 Task: Look for space in Moriki, Nigeria from 2nd June, 2023 to 15th June, 2023 for 2 adults and 1 pet in price range Rs.10000 to Rs.15000. Place can be entire place with 1  bedroom having 1 bed and 1 bathroom. Property type can be house, flat, guest house, hotel. Booking option can be shelf check-in. Required host language is English.
Action: Mouse moved to (469, 98)
Screenshot: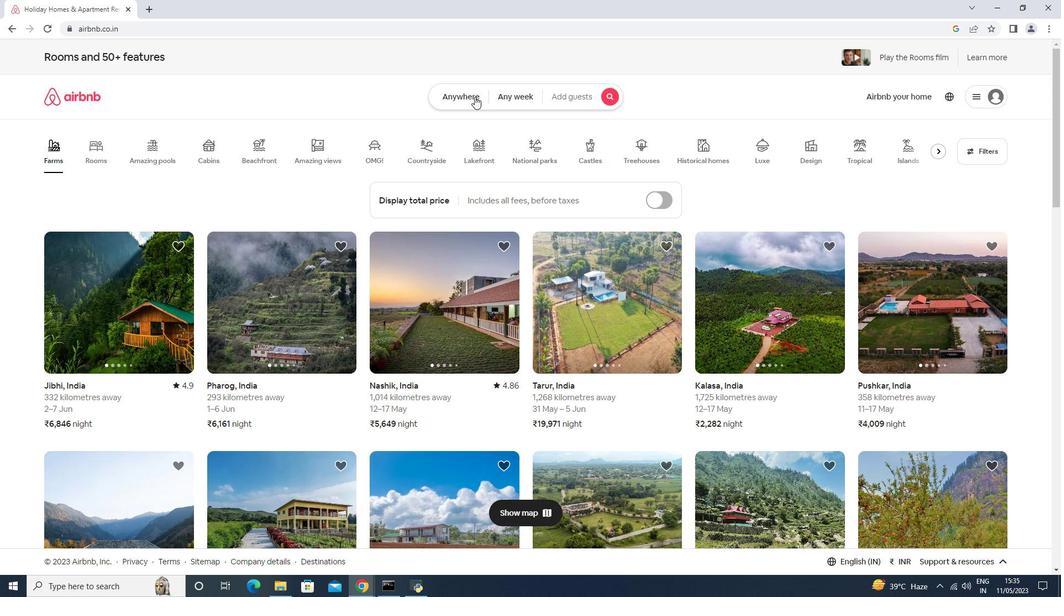 
Action: Mouse pressed left at (469, 98)
Screenshot: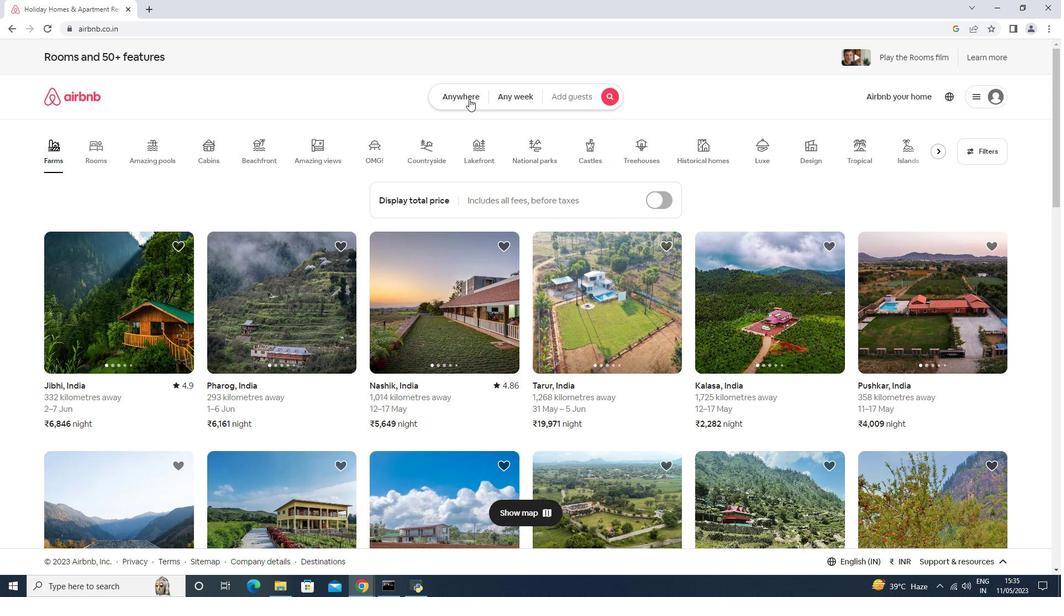 
Action: Mouse moved to (393, 139)
Screenshot: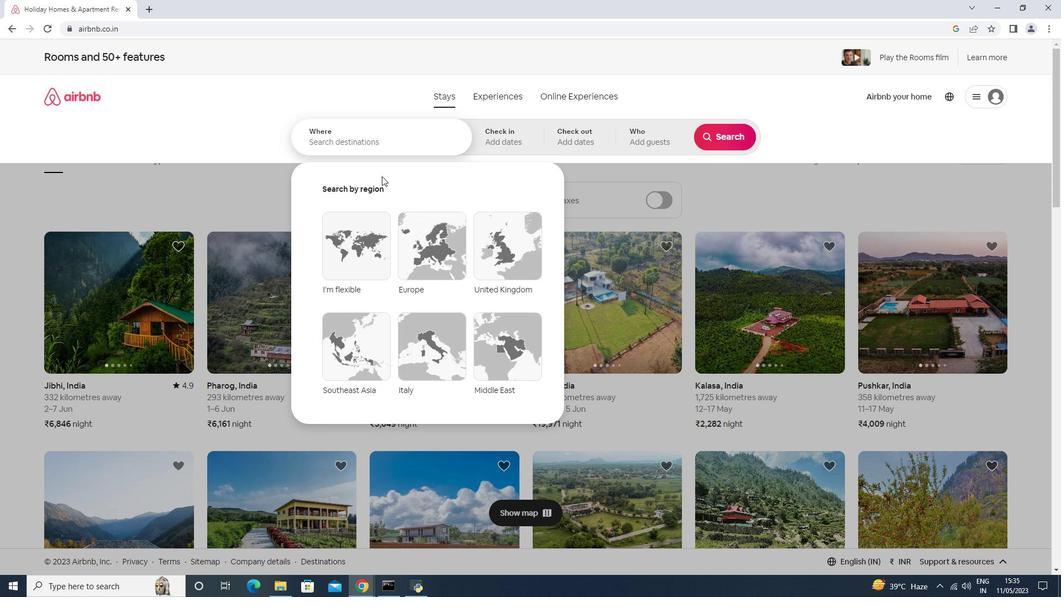 
Action: Mouse pressed left at (393, 139)
Screenshot: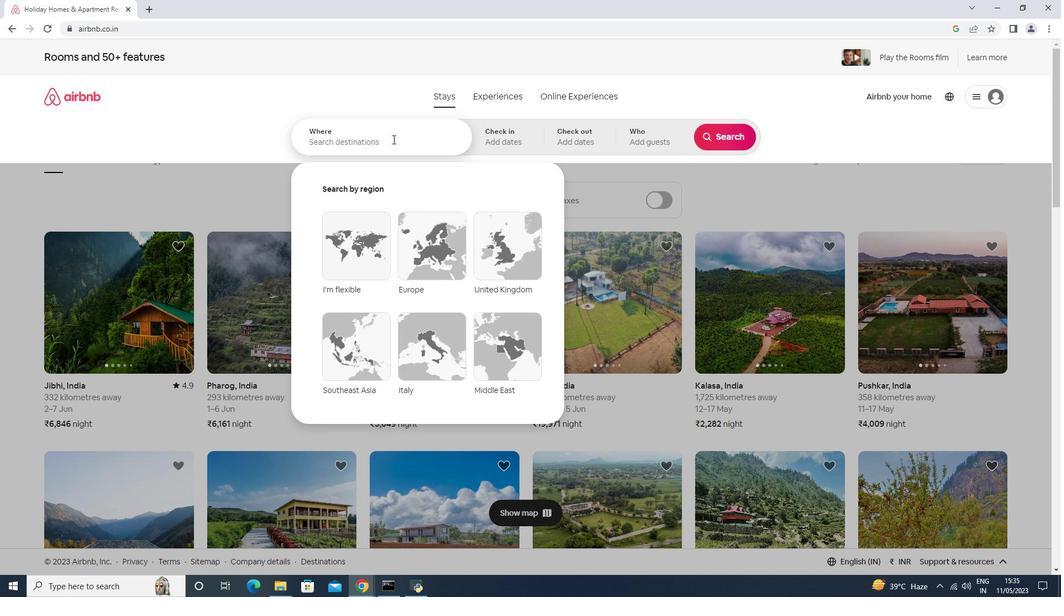 
Action: Mouse moved to (393, 138)
Screenshot: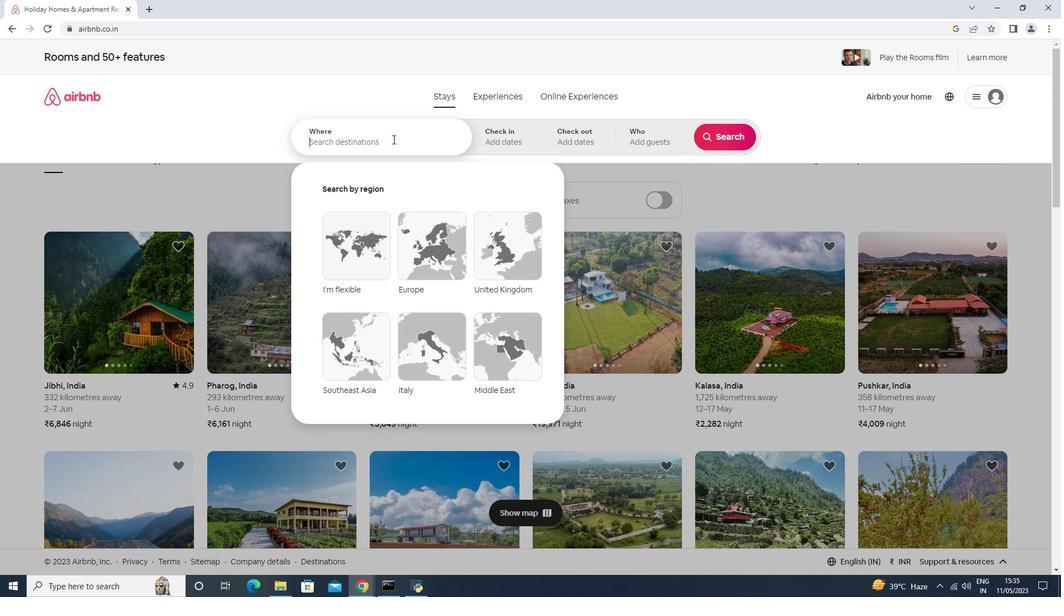 
Action: Key pressed <Key.shift><Key.shift>Moriki,<Key.shift>Nigeria
Screenshot: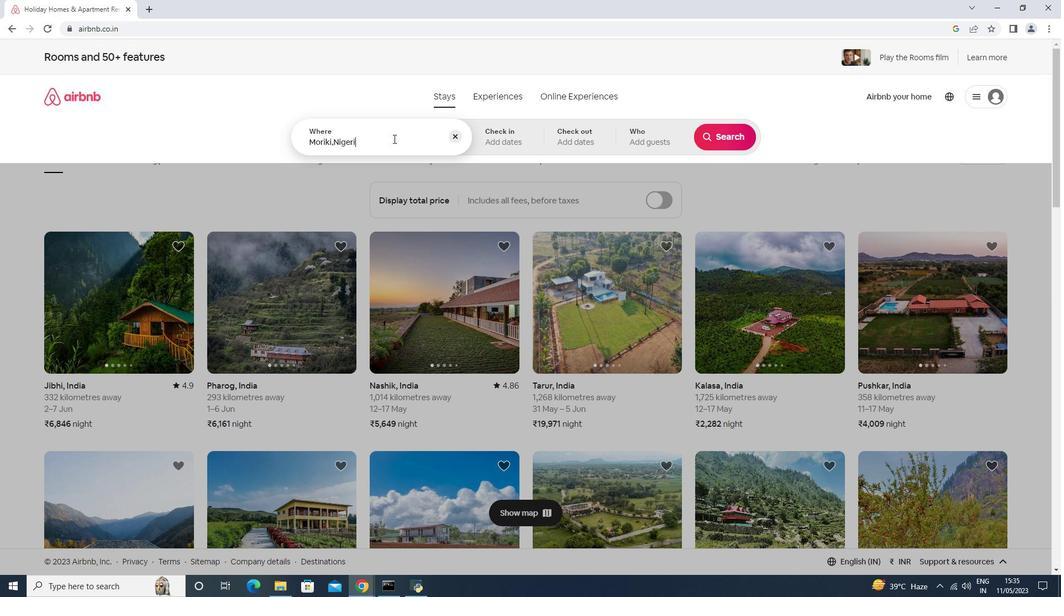 
Action: Mouse moved to (518, 149)
Screenshot: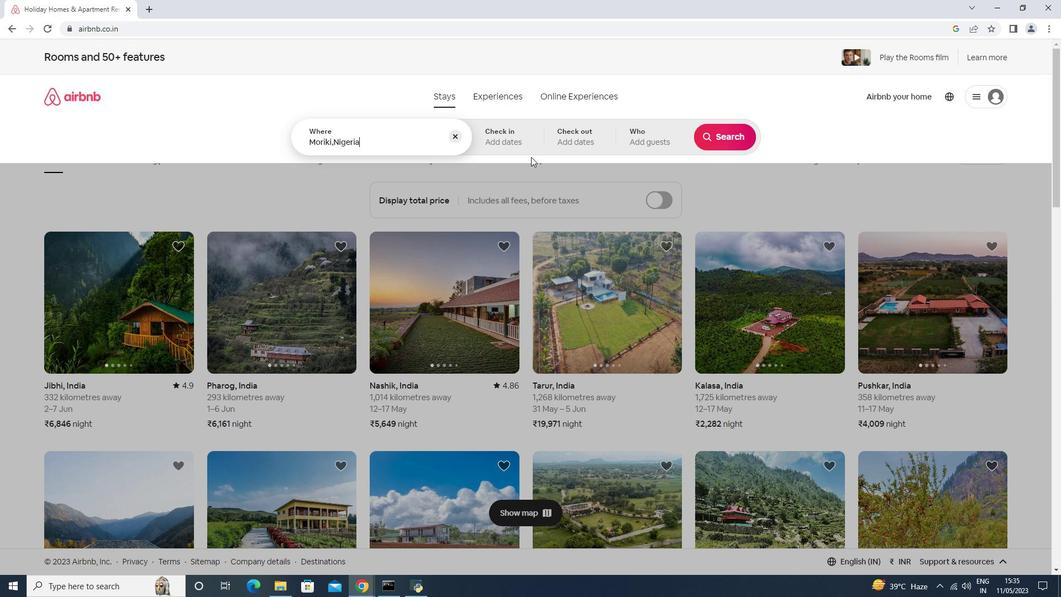 
Action: Mouse pressed left at (518, 149)
Screenshot: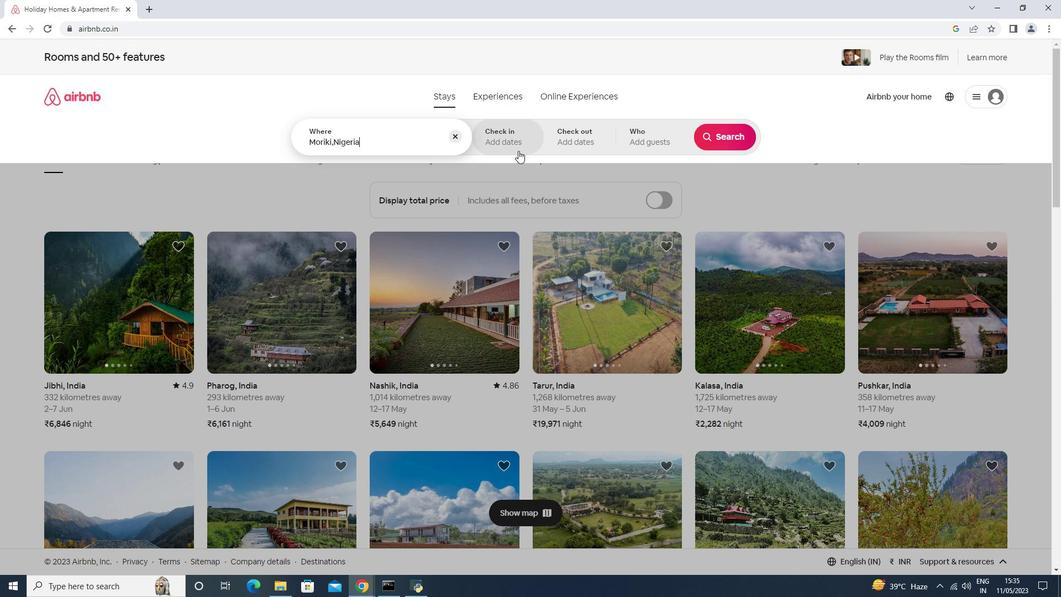 
Action: Mouse moved to (686, 280)
Screenshot: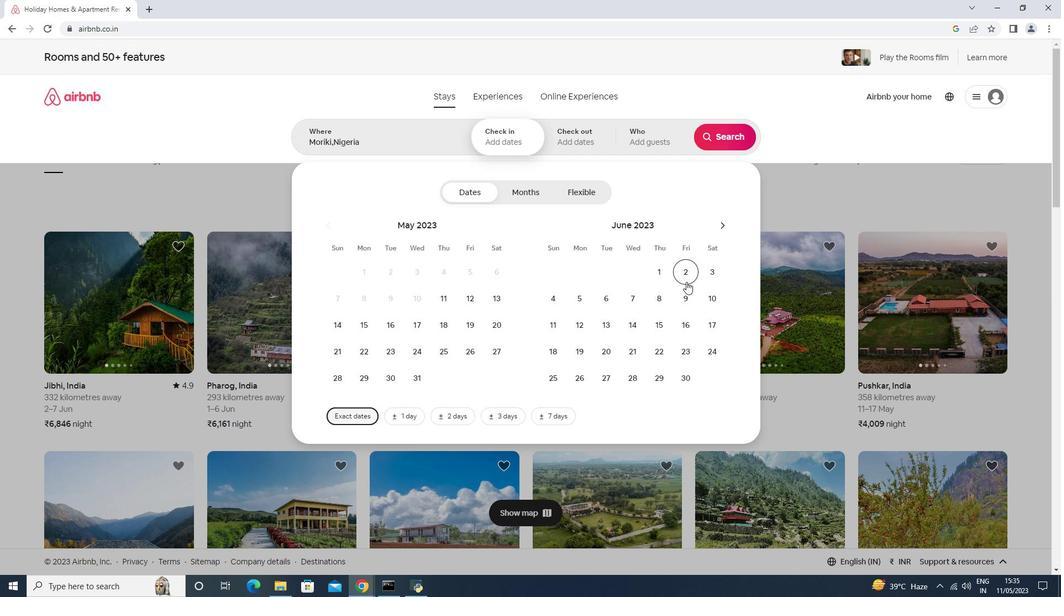 
Action: Mouse pressed left at (686, 280)
Screenshot: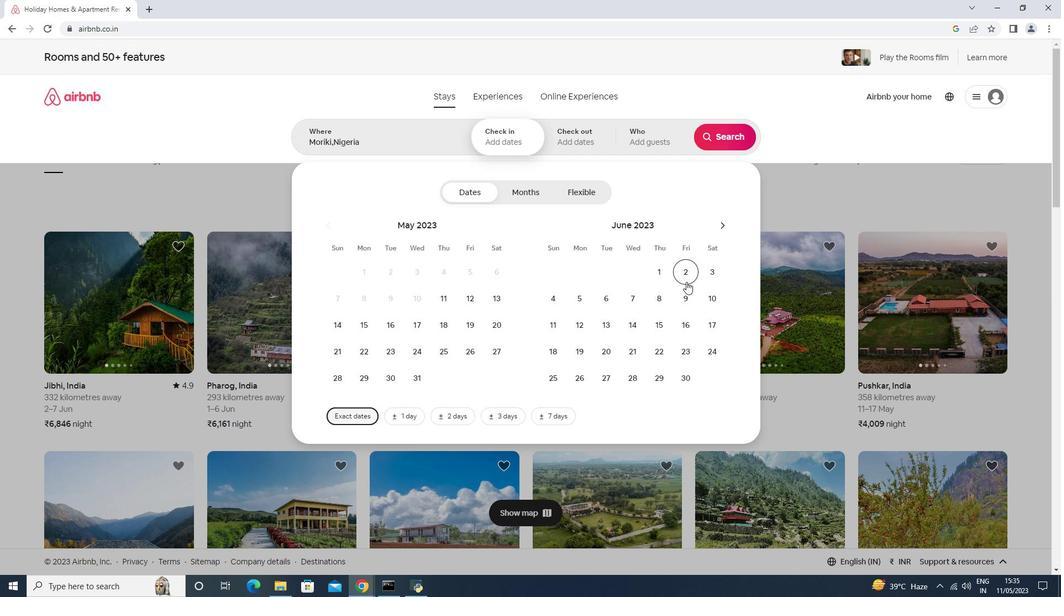
Action: Mouse moved to (657, 324)
Screenshot: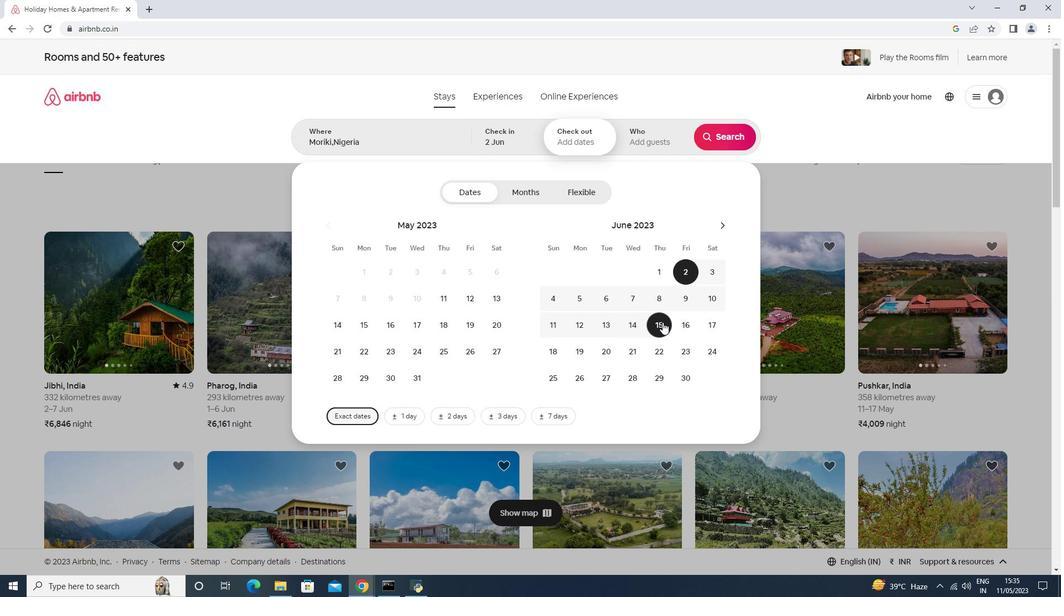 
Action: Mouse pressed left at (657, 324)
Screenshot: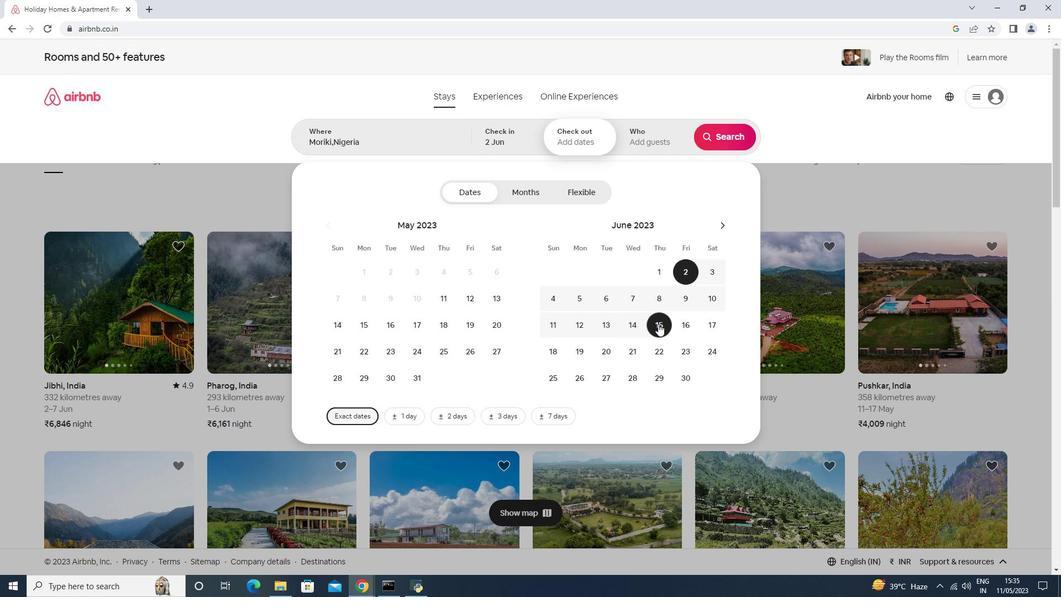 
Action: Mouse moved to (639, 127)
Screenshot: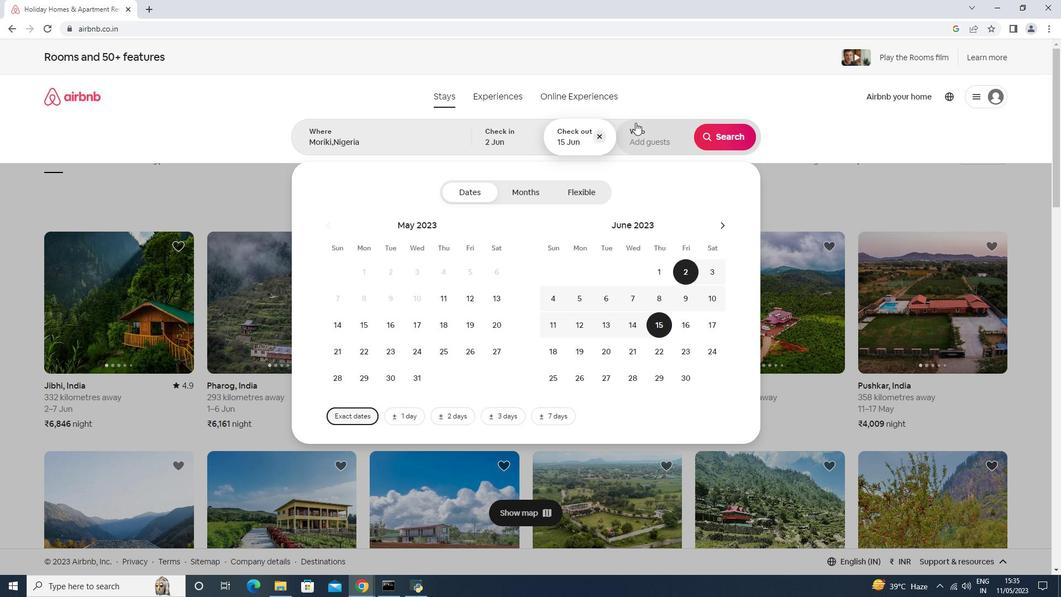 
Action: Mouse pressed left at (639, 127)
Screenshot: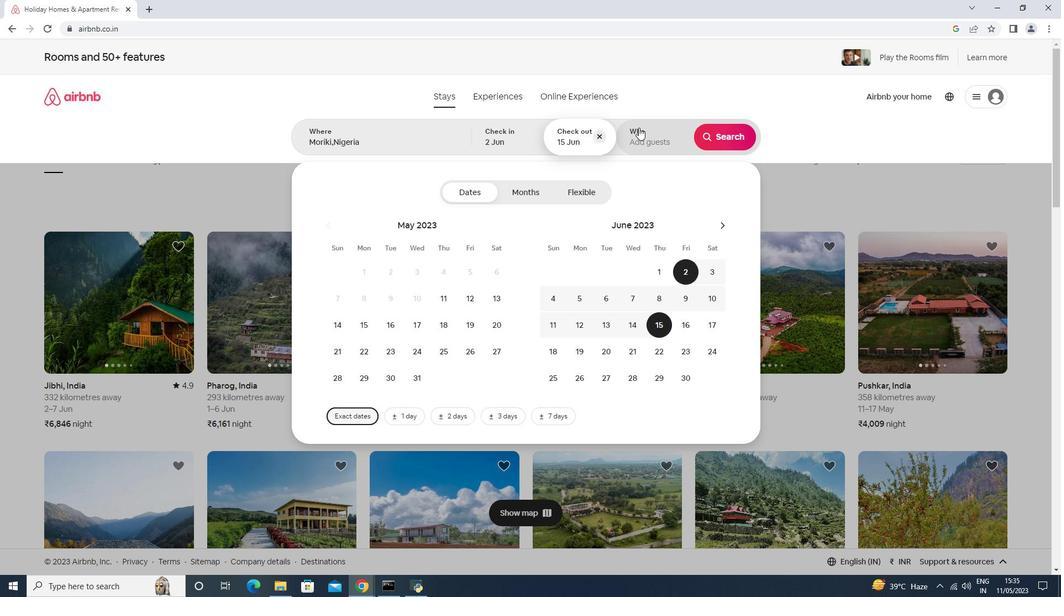 
Action: Mouse moved to (729, 192)
Screenshot: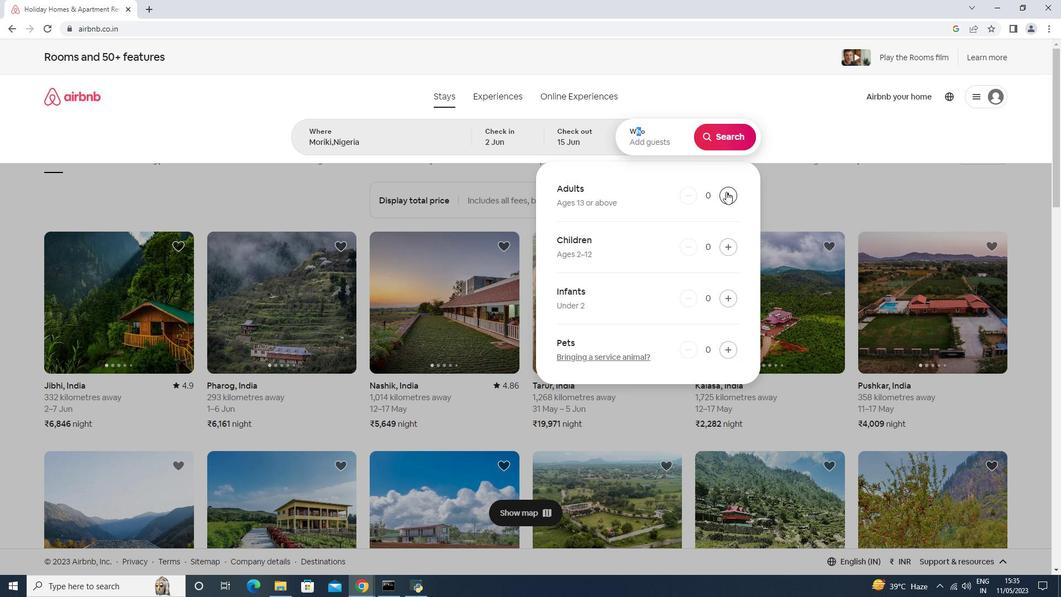 
Action: Mouse pressed left at (729, 192)
Screenshot: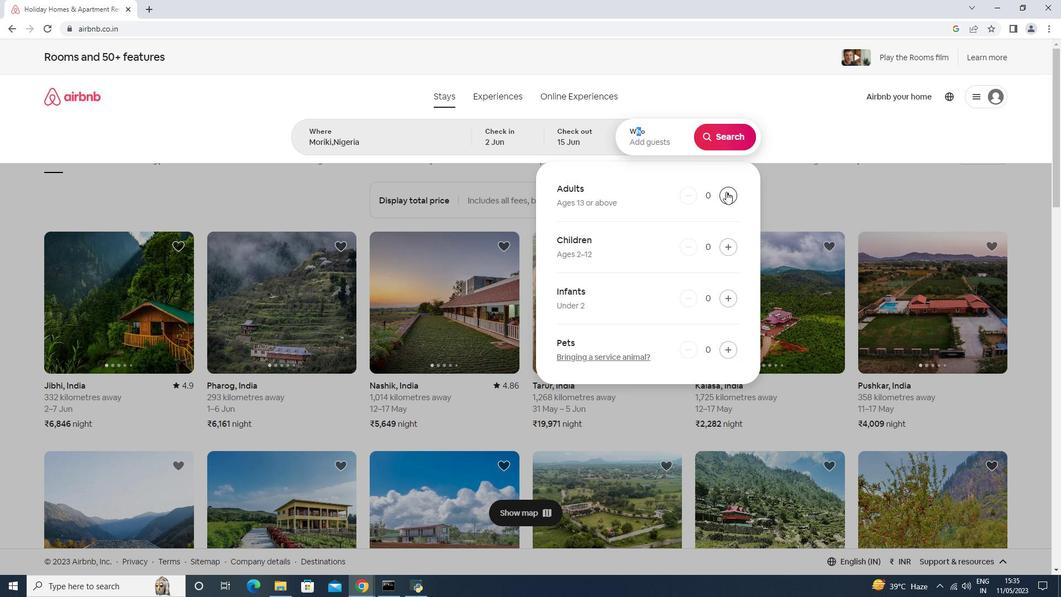 
Action: Mouse pressed left at (729, 192)
Screenshot: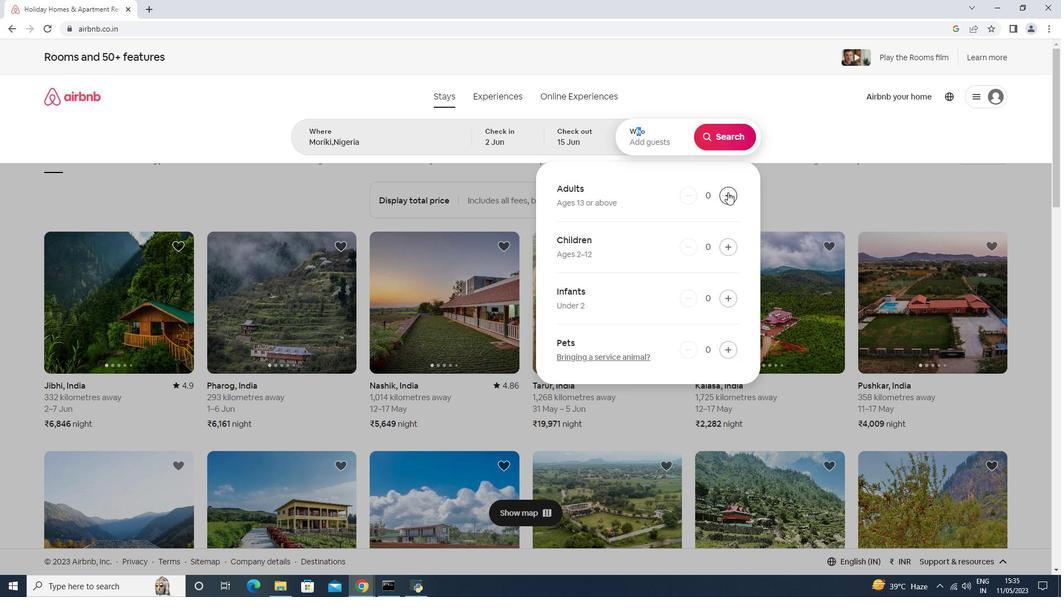 
Action: Mouse moved to (725, 343)
Screenshot: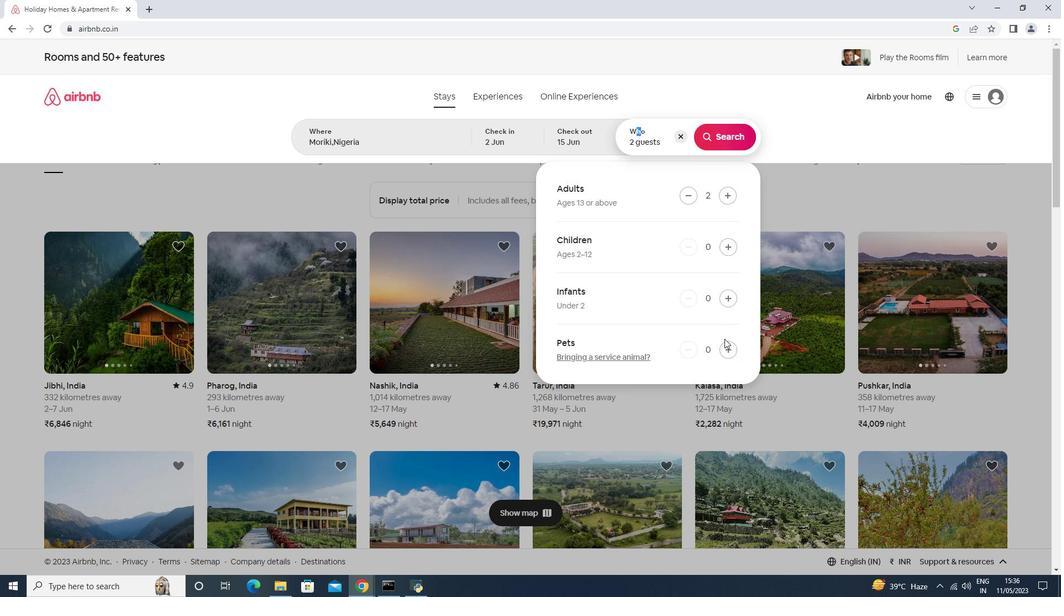 
Action: Mouse pressed left at (725, 343)
Screenshot: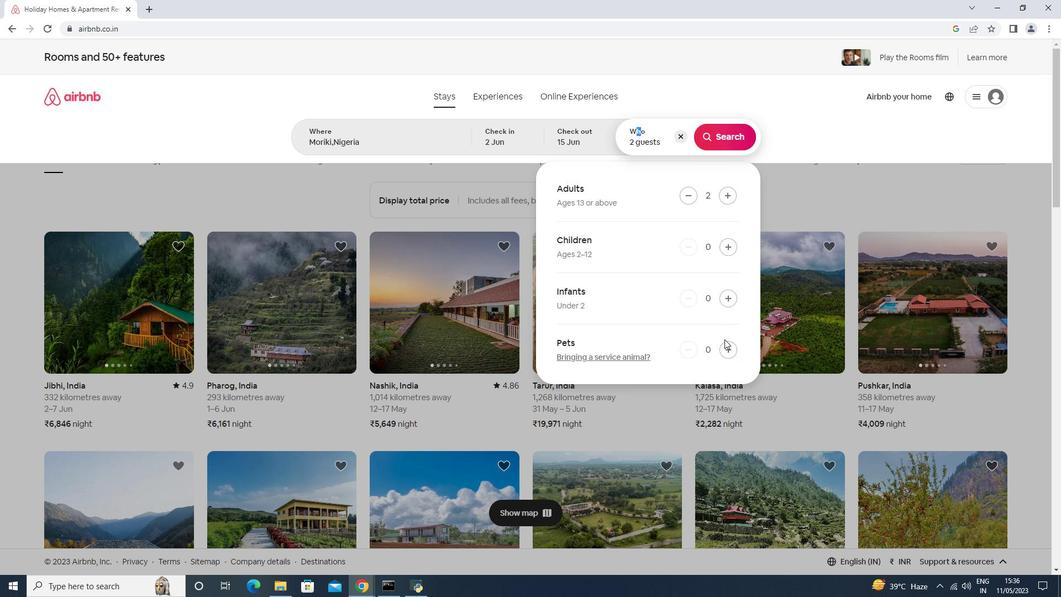 
Action: Mouse moved to (721, 130)
Screenshot: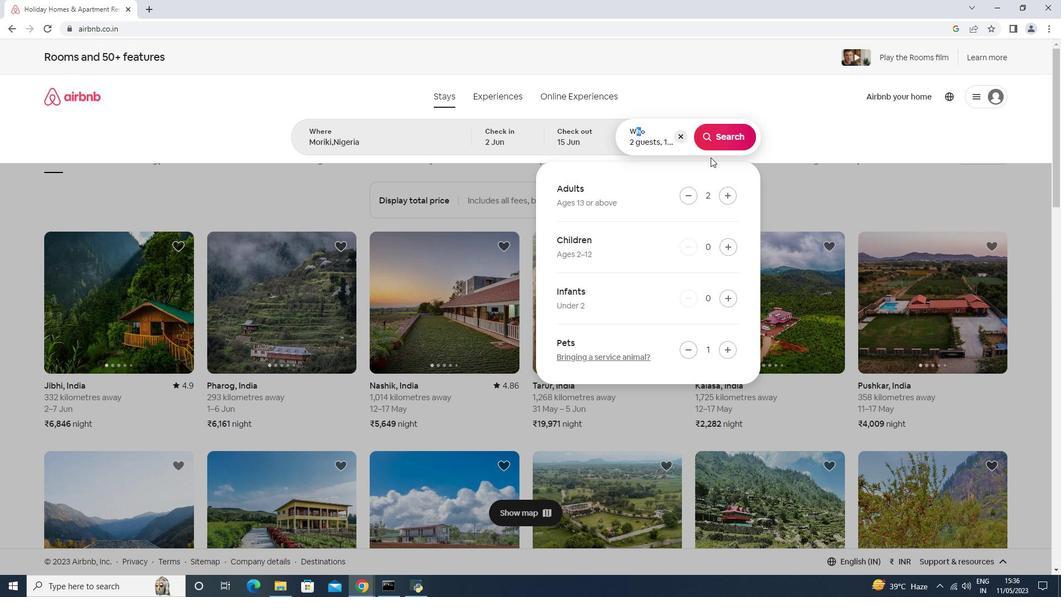 
Action: Mouse pressed left at (721, 130)
Screenshot: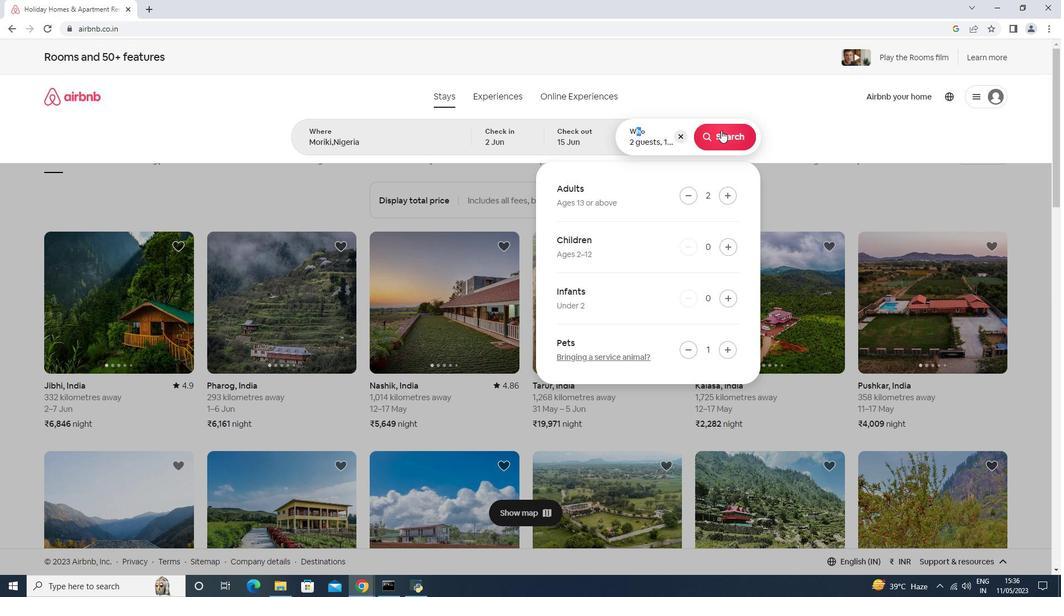 
Action: Mouse moved to (1033, 106)
Screenshot: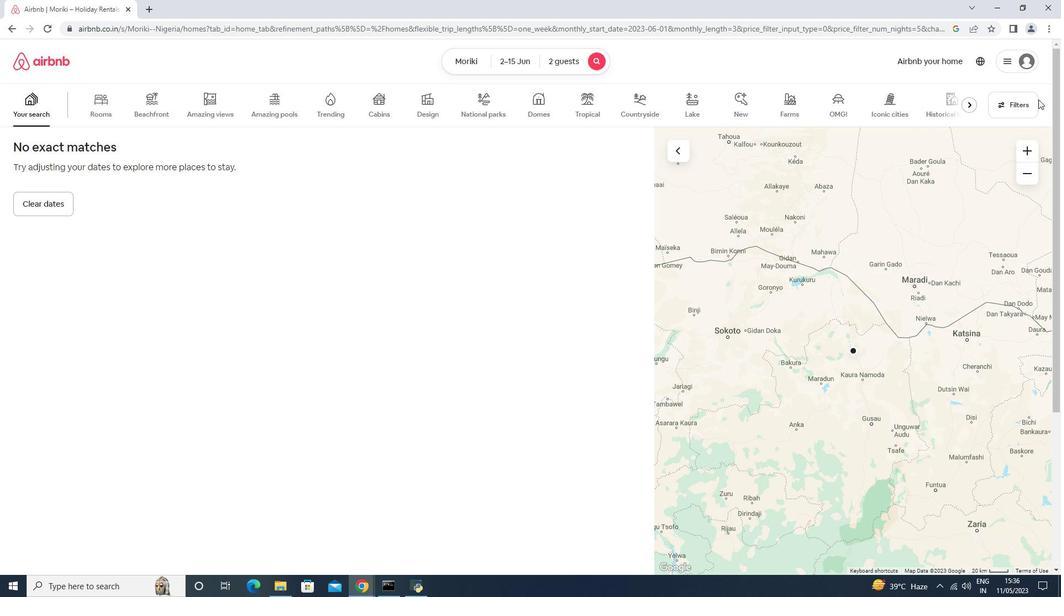 
Action: Mouse pressed left at (1033, 106)
Screenshot: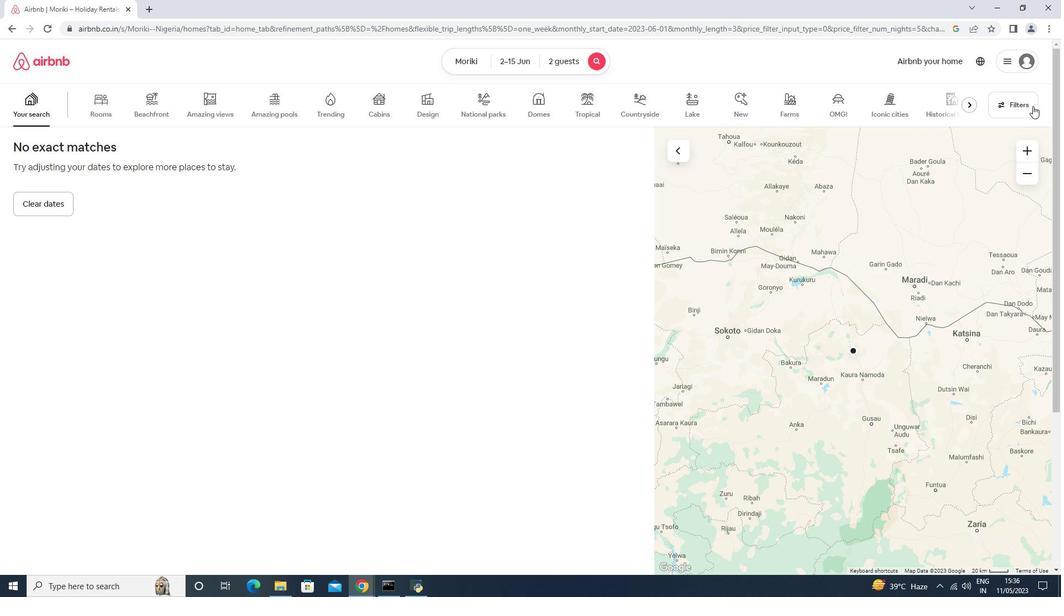 
Action: Mouse moved to (403, 395)
Screenshot: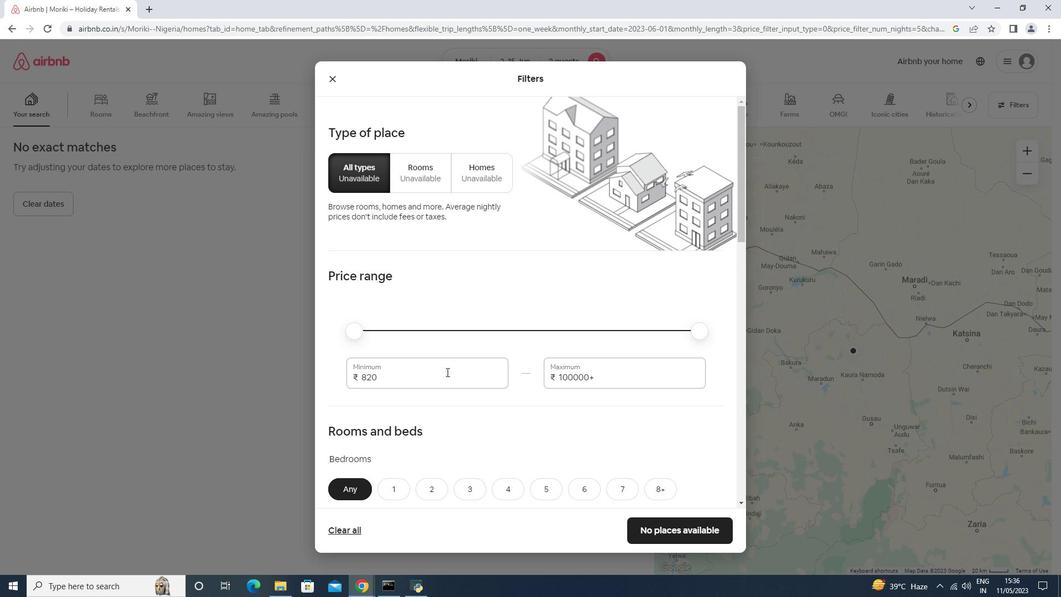 
Action: Mouse pressed left at (401, 396)
Screenshot: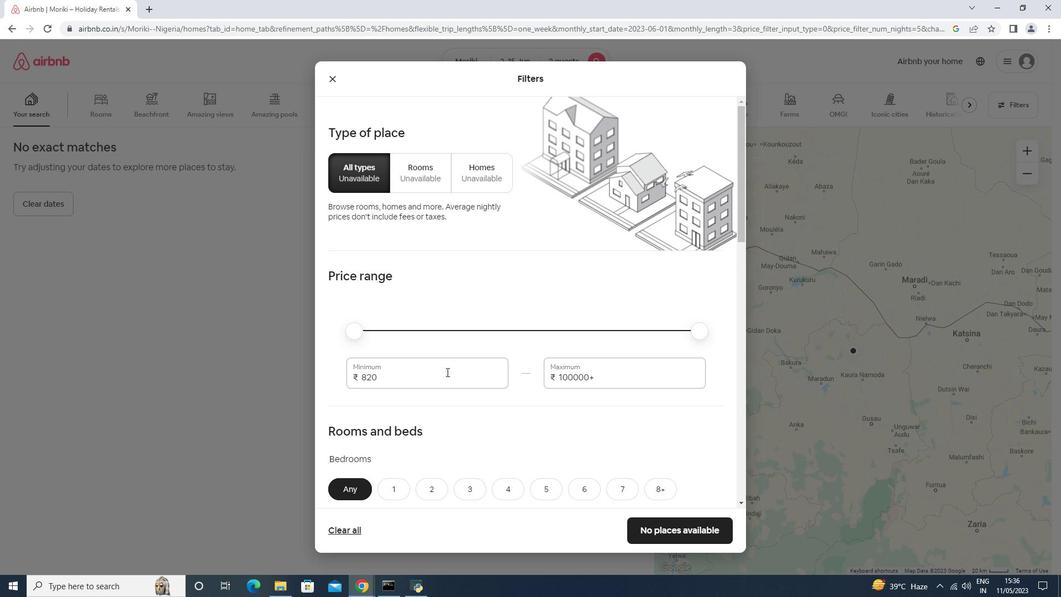 
Action: Mouse moved to (406, 373)
Screenshot: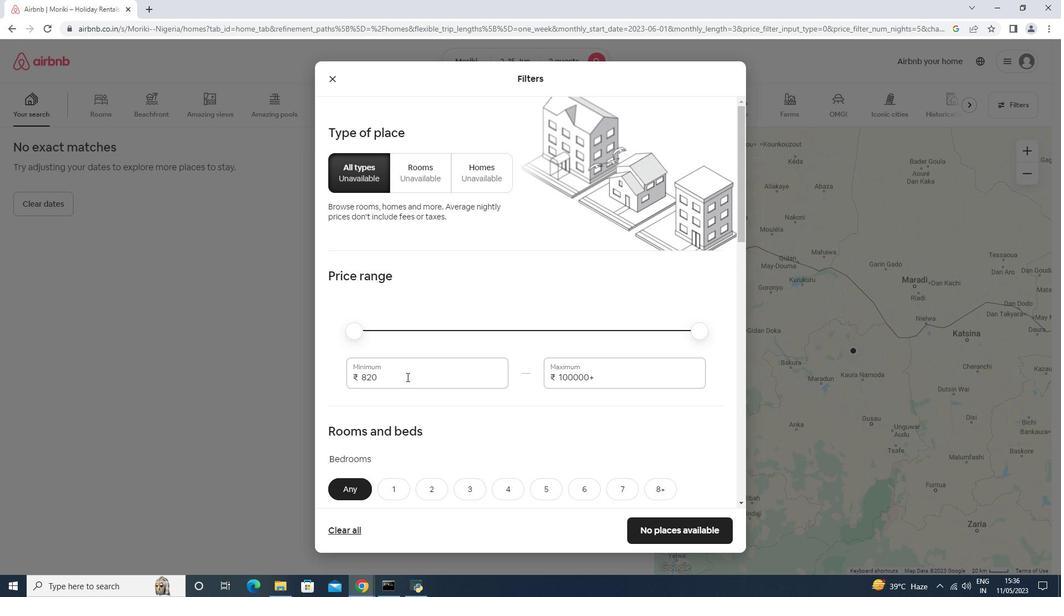 
Action: Mouse pressed left at (406, 373)
Screenshot: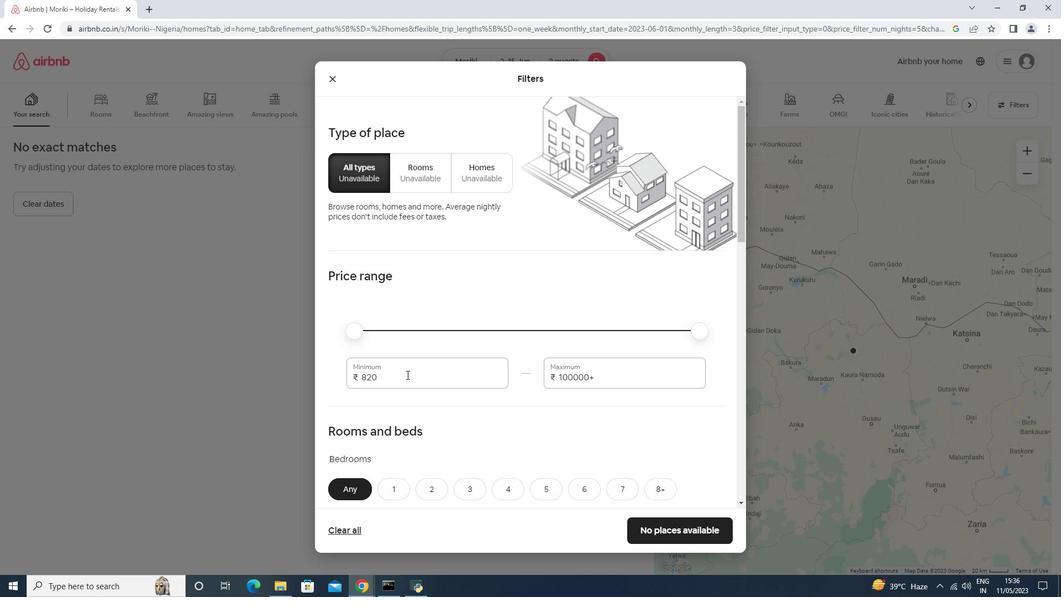 
Action: Key pressed <Key.backspace><Key.backspace><Key.backspace><Key.backspace><Key.backspace><Key.backspace><Key.backspace><Key.backspace><Key.backspace><Key.backspace><Key.backspace><Key.backspace>10000<Key.tab>15000
Screenshot: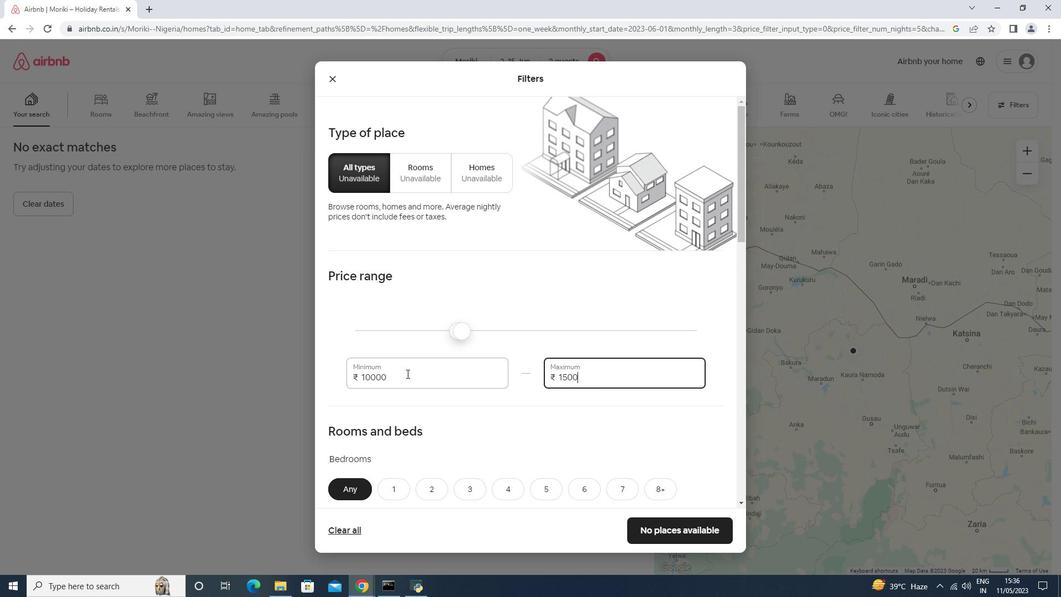 
Action: Mouse moved to (423, 368)
Screenshot: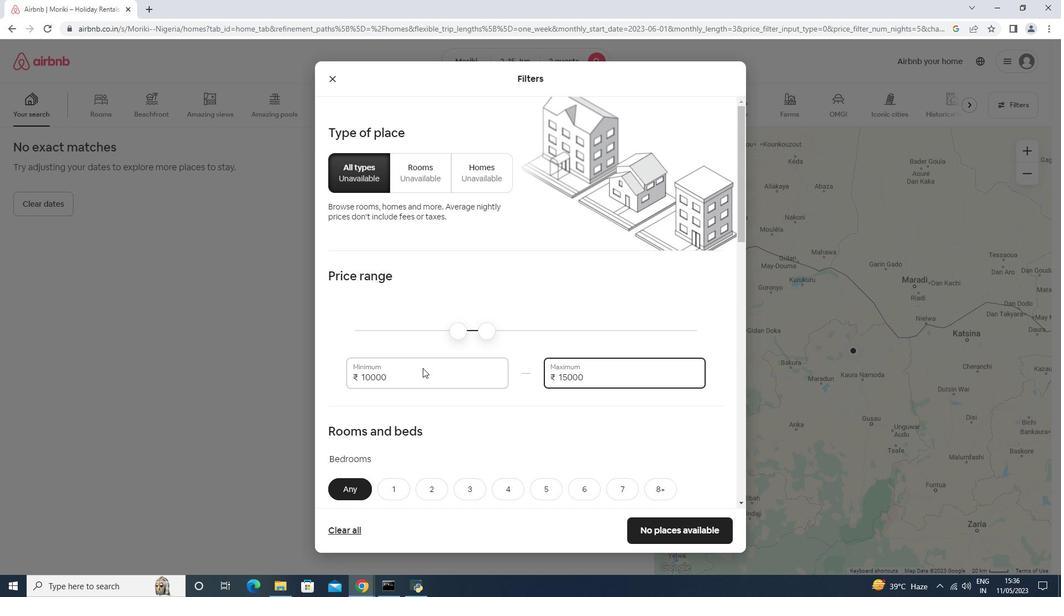 
Action: Mouse scrolled (423, 367) with delta (0, 0)
Screenshot: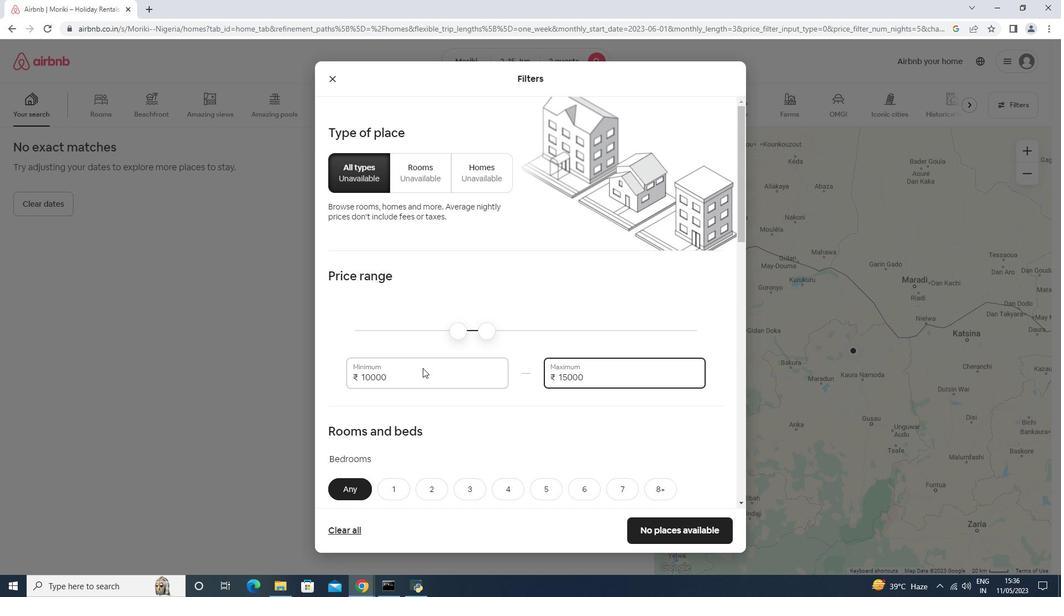 
Action: Mouse scrolled (423, 367) with delta (0, 0)
Screenshot: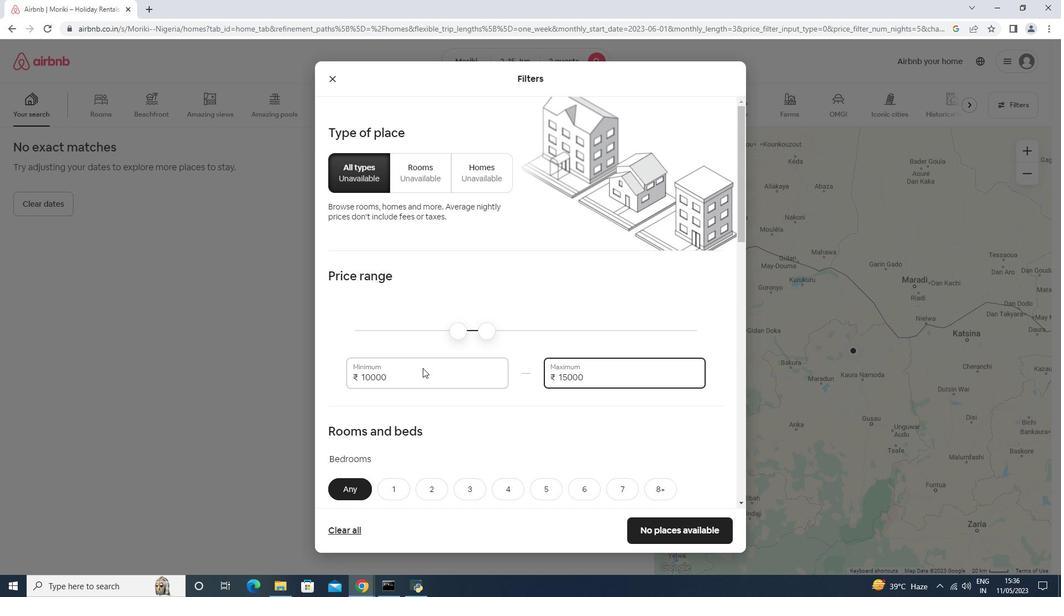 
Action: Mouse scrolled (423, 367) with delta (0, 0)
Screenshot: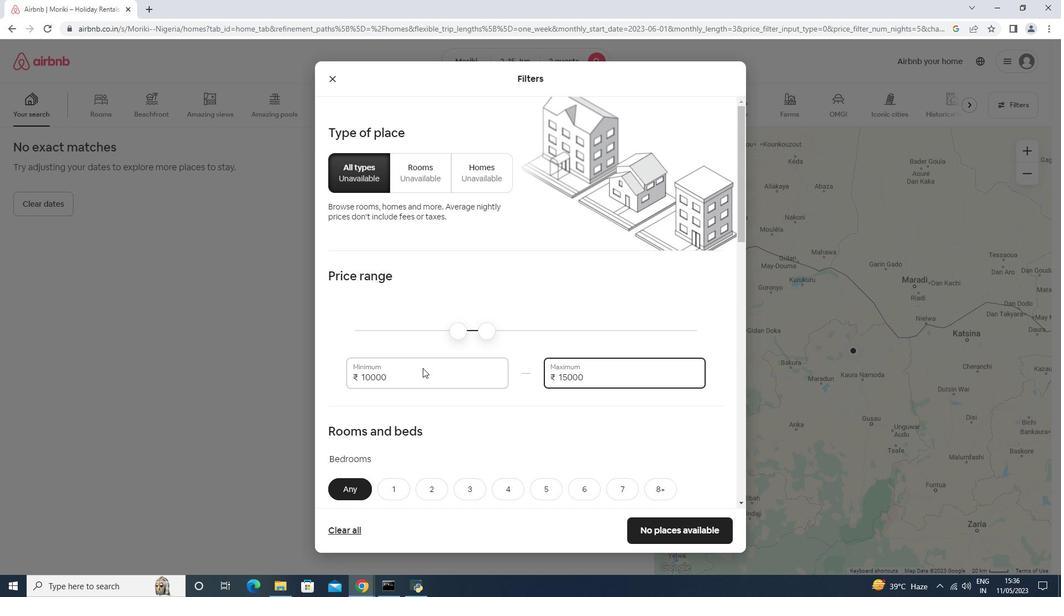 
Action: Mouse moved to (389, 325)
Screenshot: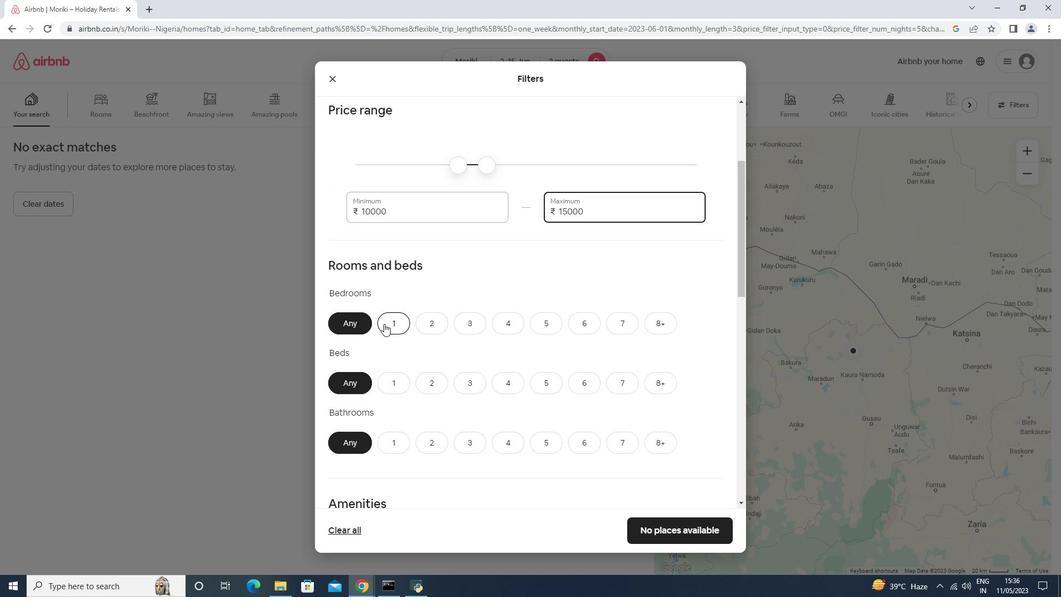 
Action: Mouse pressed left at (389, 325)
Screenshot: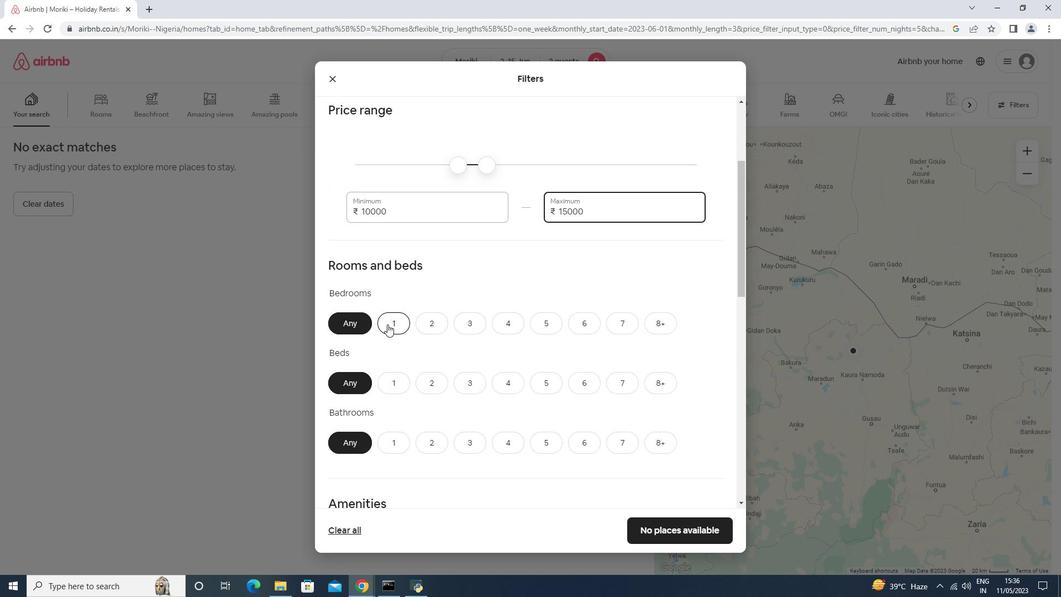 
Action: Mouse moved to (404, 388)
Screenshot: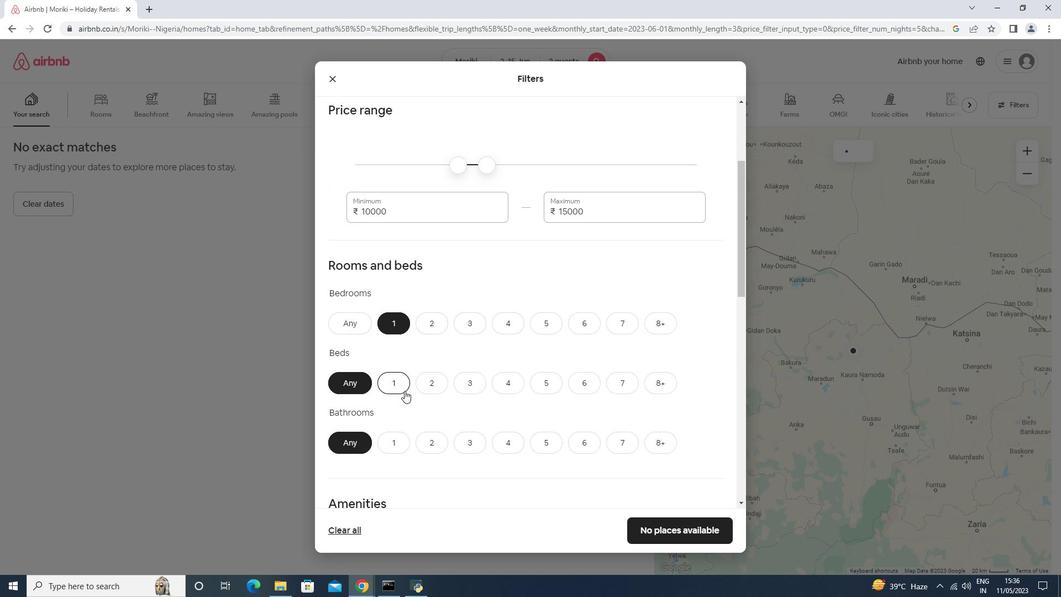 
Action: Mouse pressed left at (404, 388)
Screenshot: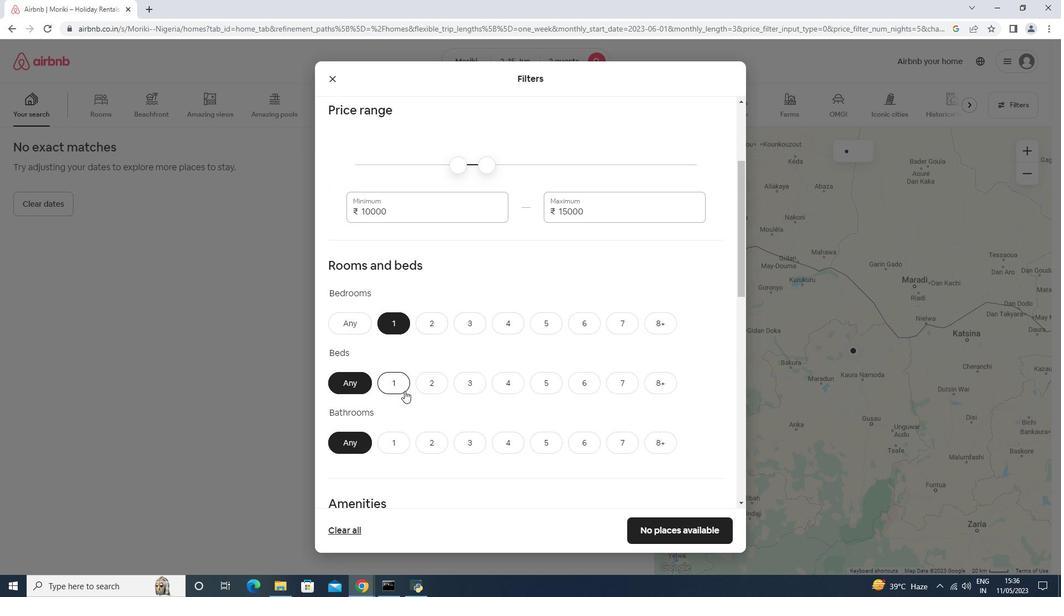 
Action: Mouse moved to (398, 441)
Screenshot: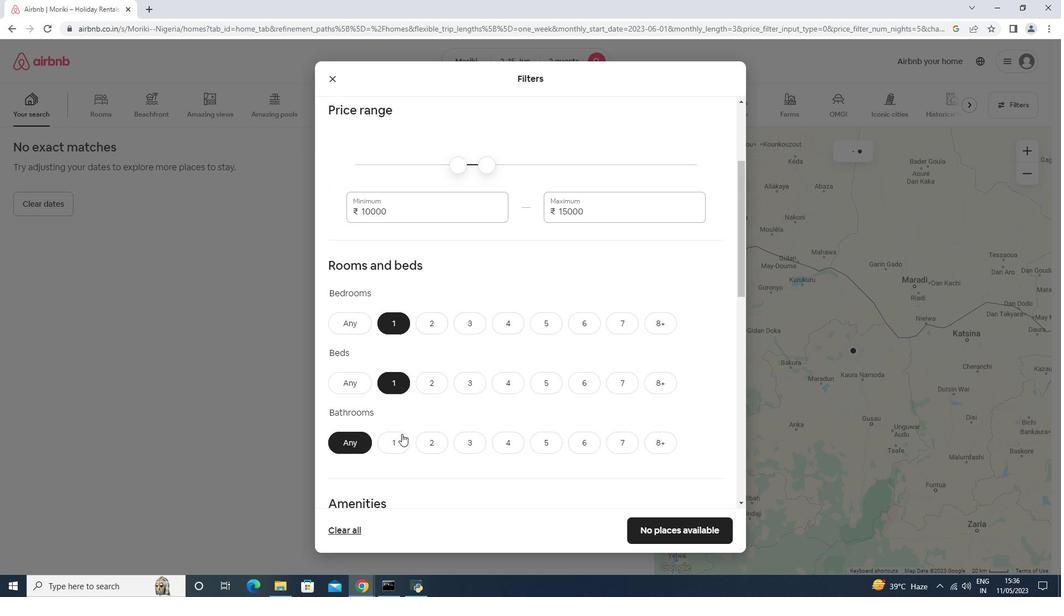 
Action: Mouse pressed left at (398, 441)
Screenshot: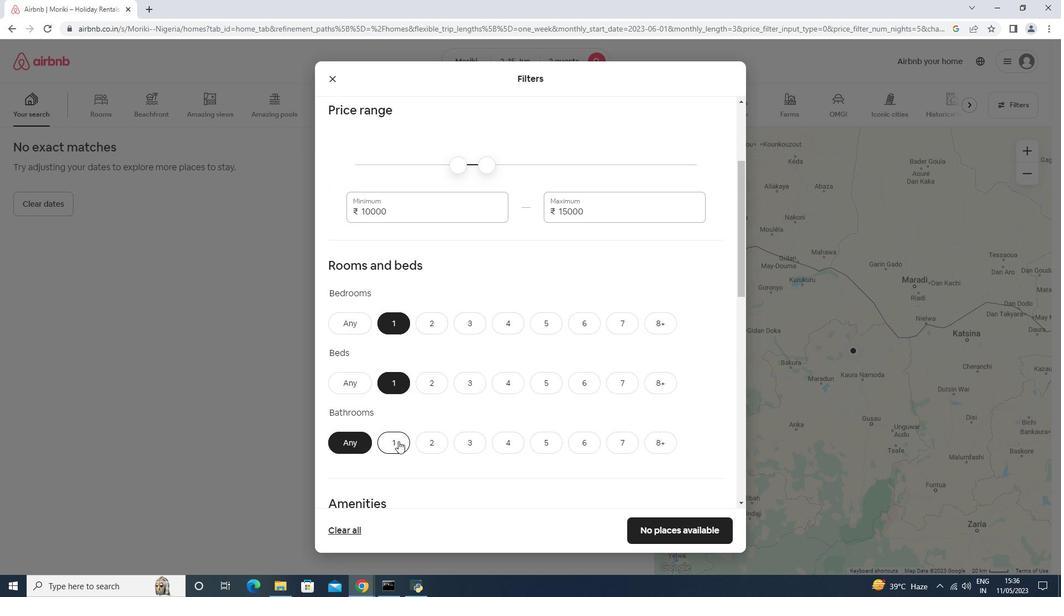 
Action: Mouse moved to (443, 312)
Screenshot: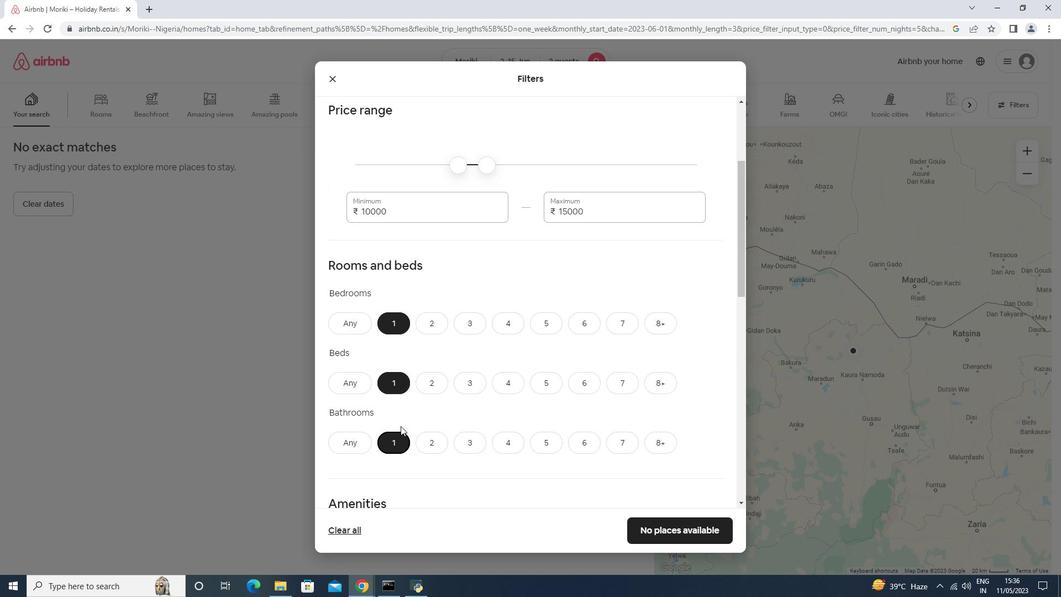 
Action: Mouse scrolled (443, 312) with delta (0, 0)
Screenshot: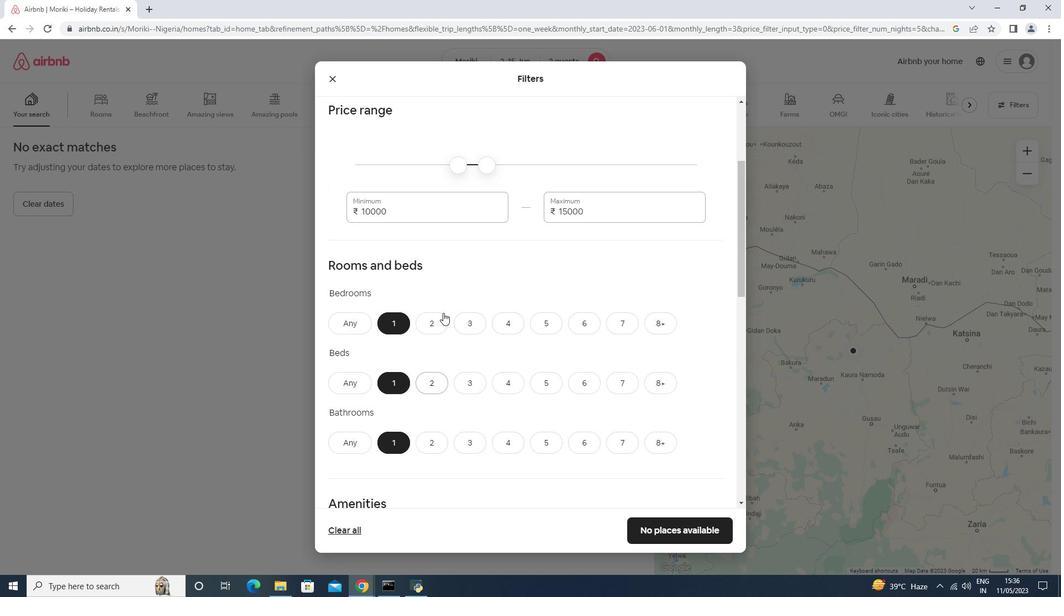 
Action: Mouse scrolled (443, 312) with delta (0, 0)
Screenshot: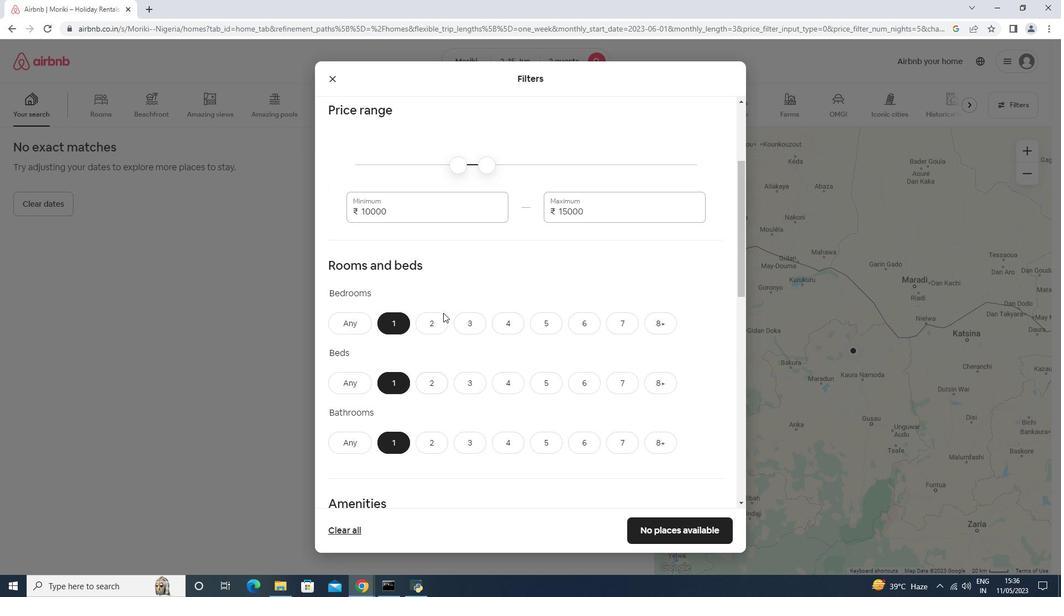 
Action: Mouse scrolled (443, 312) with delta (0, 0)
Screenshot: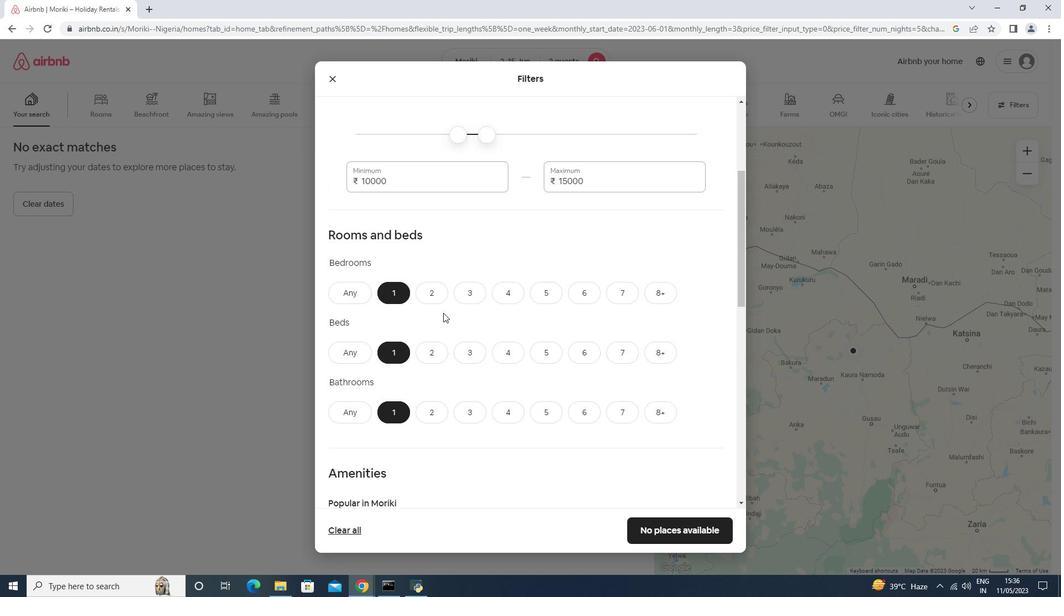 
Action: Mouse scrolled (443, 312) with delta (0, 0)
Screenshot: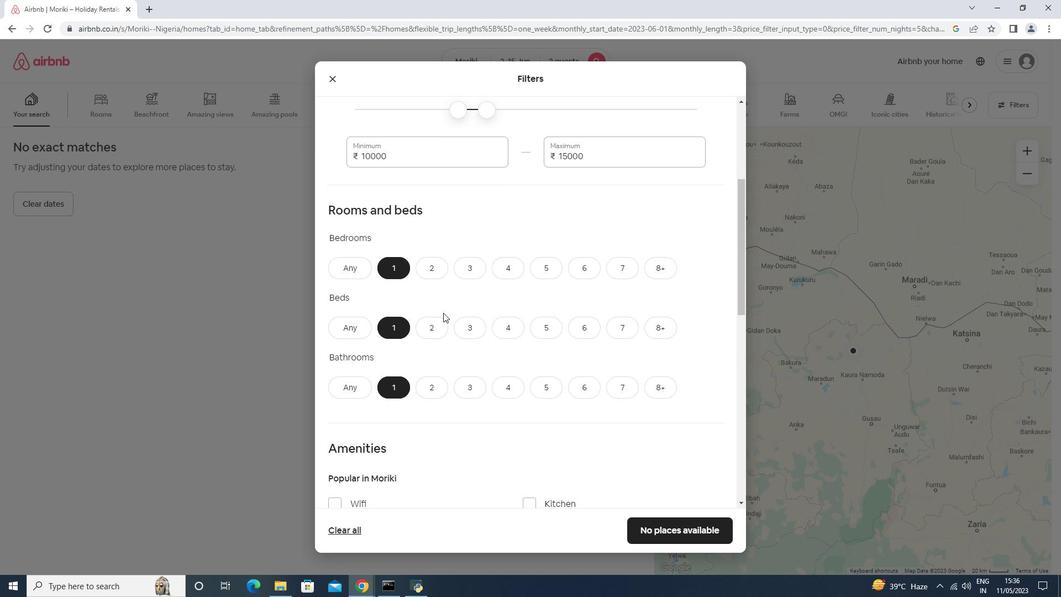 
Action: Mouse scrolled (443, 312) with delta (0, 0)
Screenshot: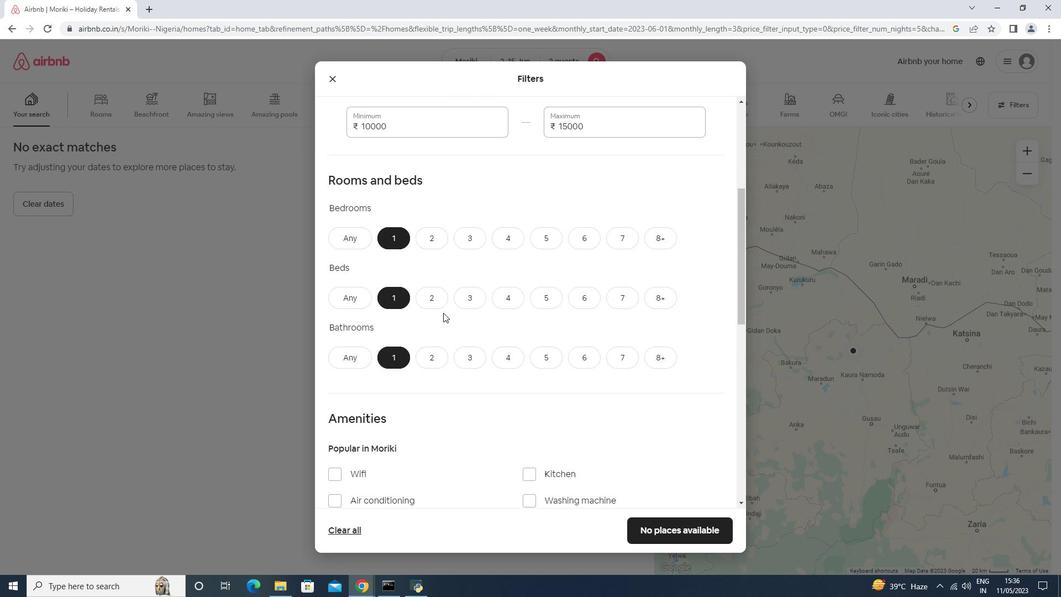 
Action: Mouse moved to (464, 301)
Screenshot: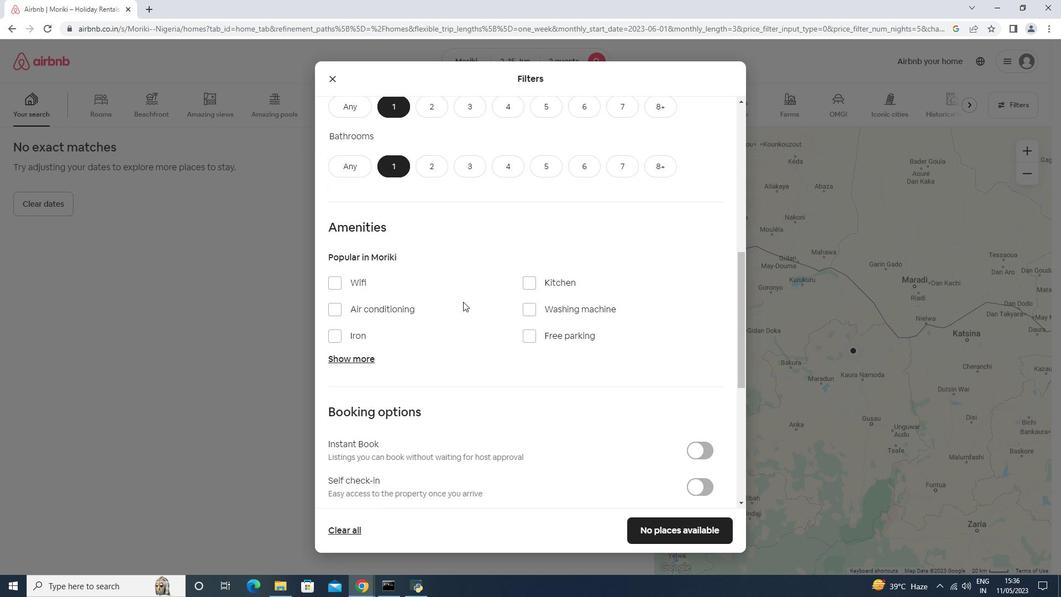 
Action: Mouse scrolled (464, 301) with delta (0, 0)
Screenshot: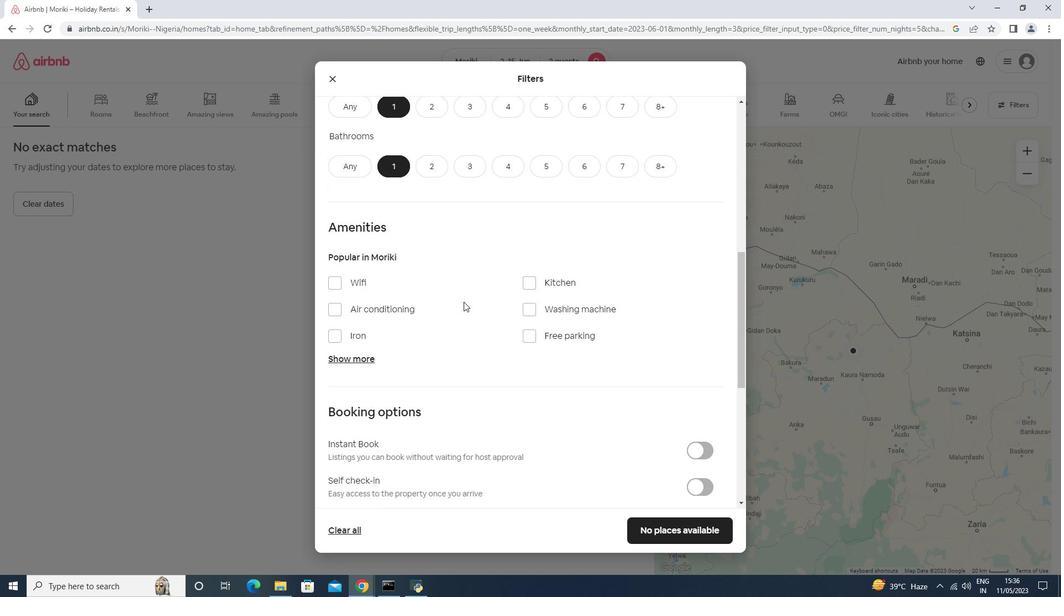 
Action: Mouse scrolled (464, 301) with delta (0, 0)
Screenshot: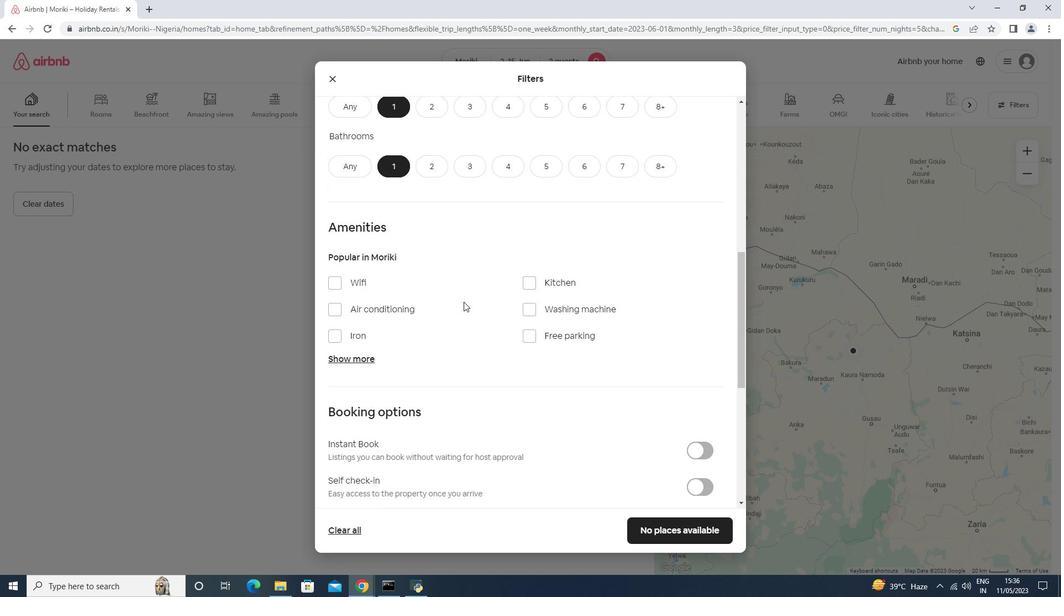 
Action: Mouse scrolled (464, 301) with delta (0, 0)
Screenshot: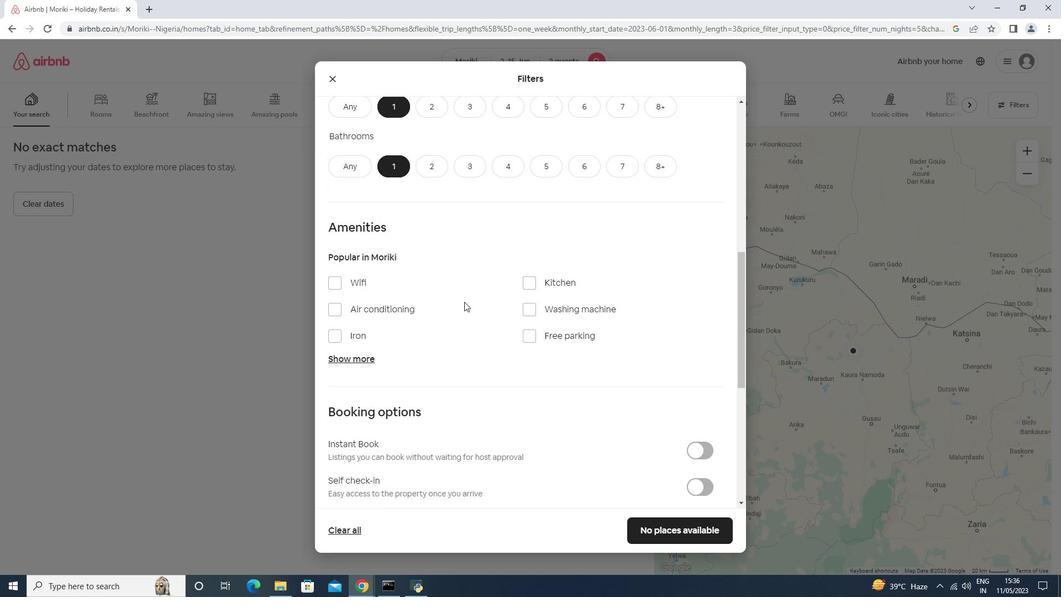 
Action: Mouse scrolled (464, 301) with delta (0, 0)
Screenshot: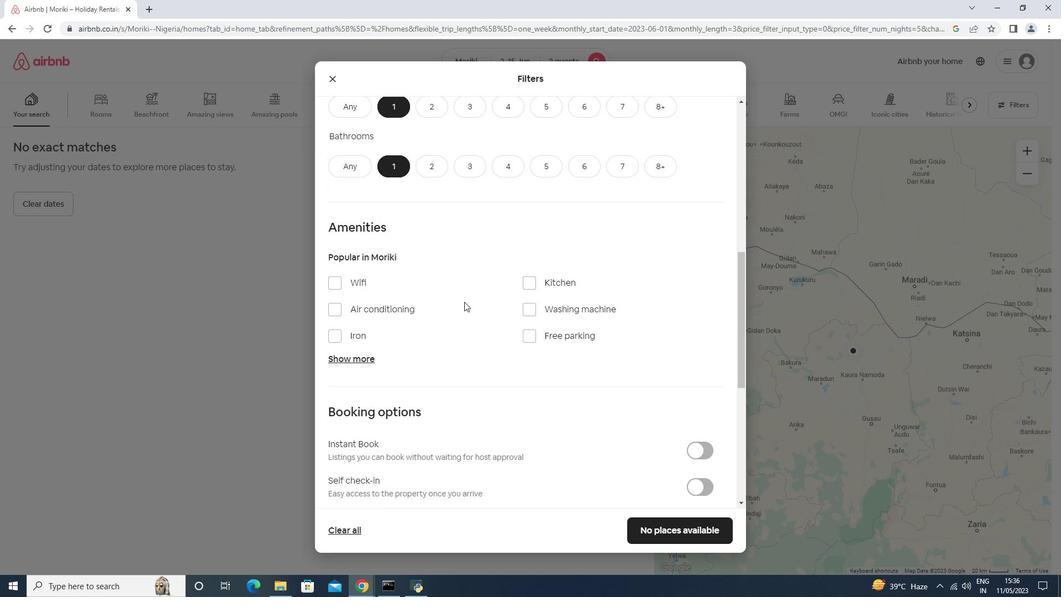 
Action: Mouse moved to (705, 267)
Screenshot: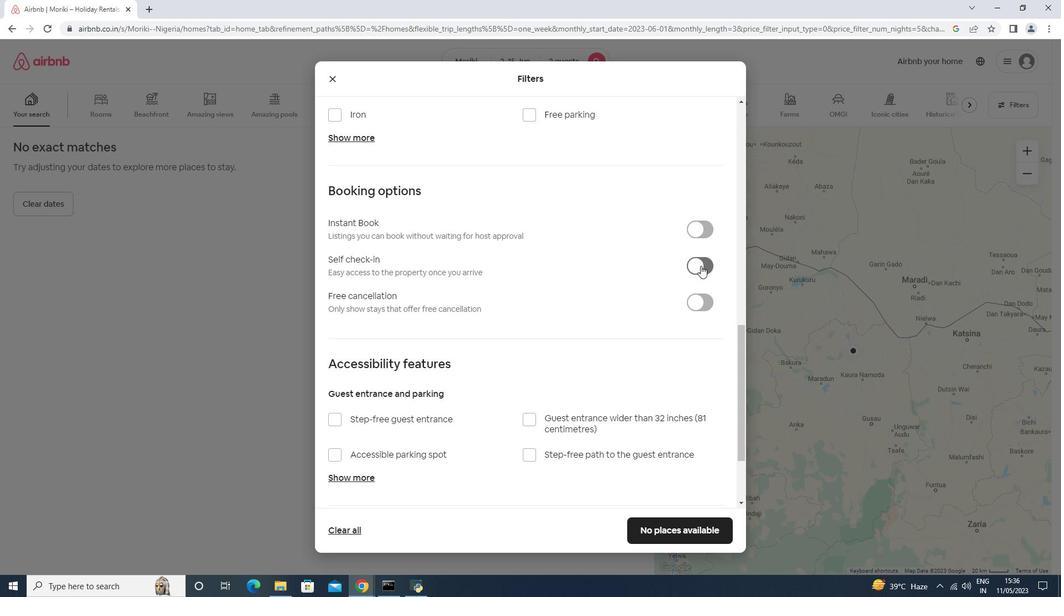 
Action: Mouse pressed left at (705, 267)
Screenshot: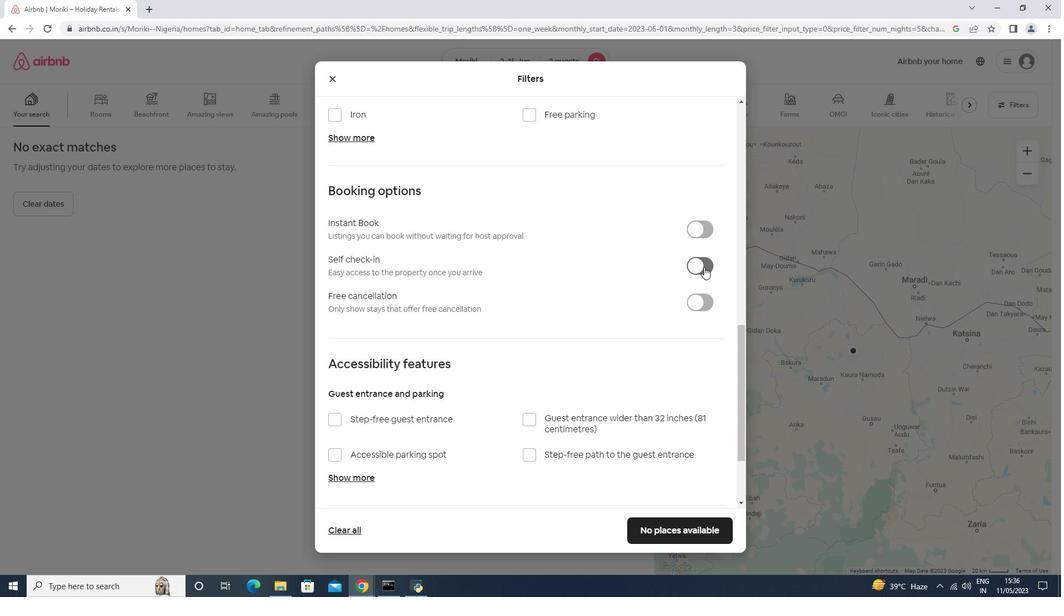 
Action: Mouse moved to (527, 301)
Screenshot: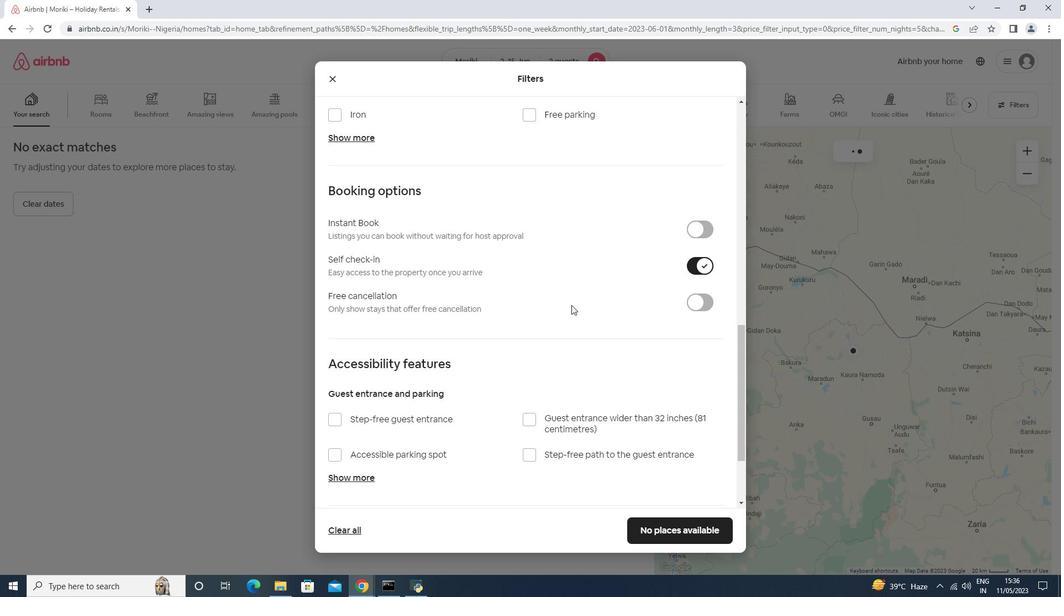 
Action: Mouse scrolled (527, 301) with delta (0, 0)
Screenshot: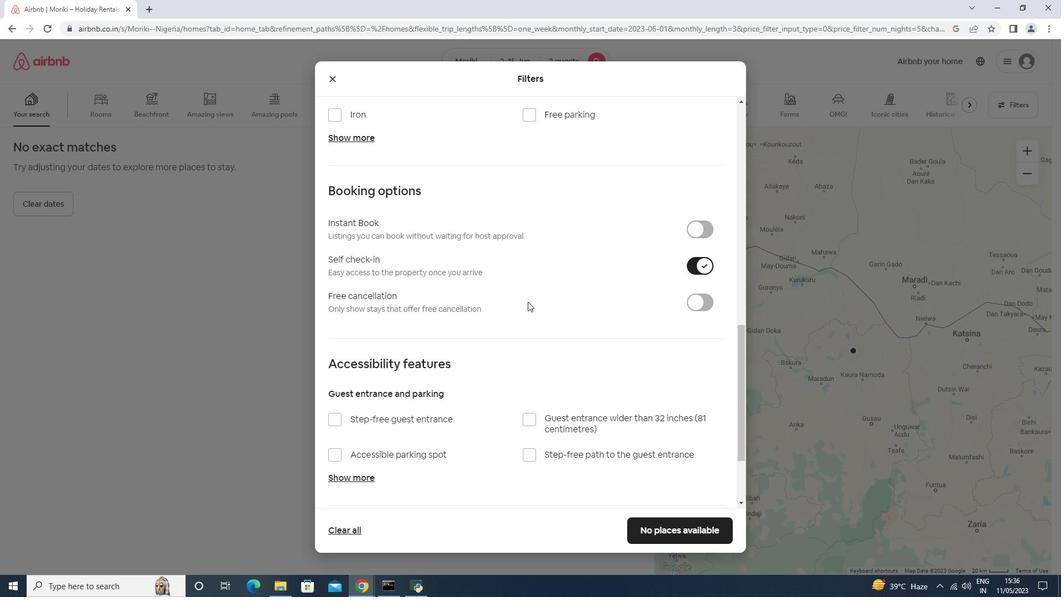 
Action: Mouse scrolled (527, 301) with delta (0, 0)
Screenshot: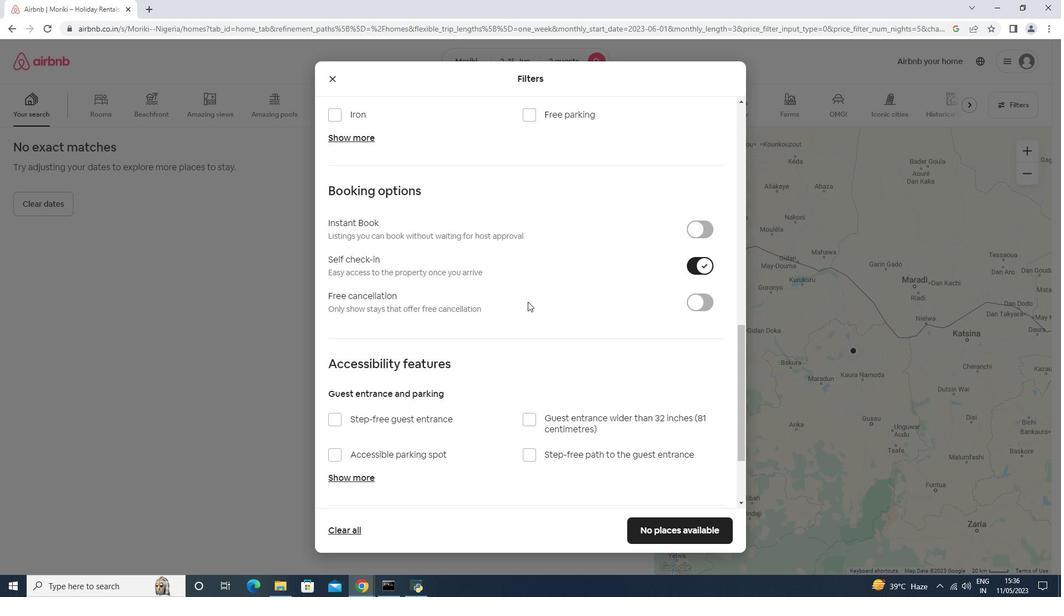 
Action: Mouse scrolled (527, 301) with delta (0, 0)
Screenshot: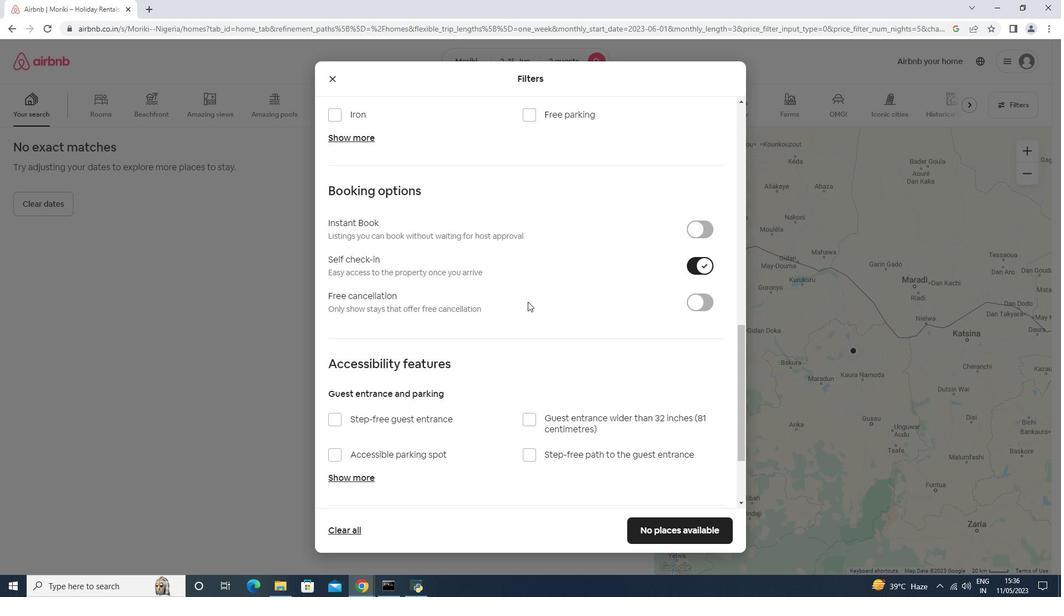 
Action: Mouse scrolled (527, 301) with delta (0, 0)
Screenshot: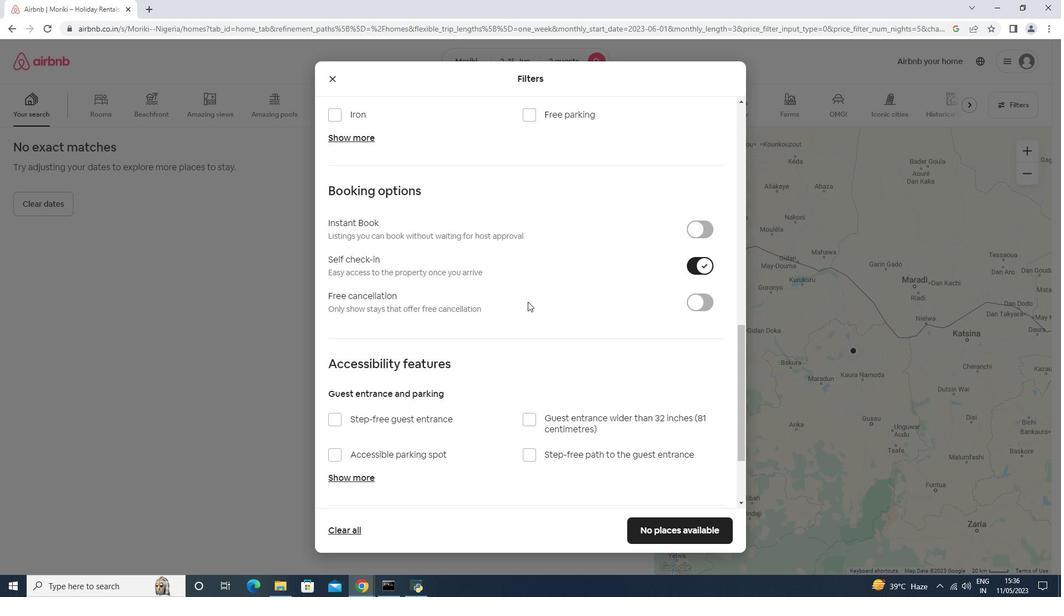 
Action: Mouse scrolled (527, 301) with delta (0, 0)
Screenshot: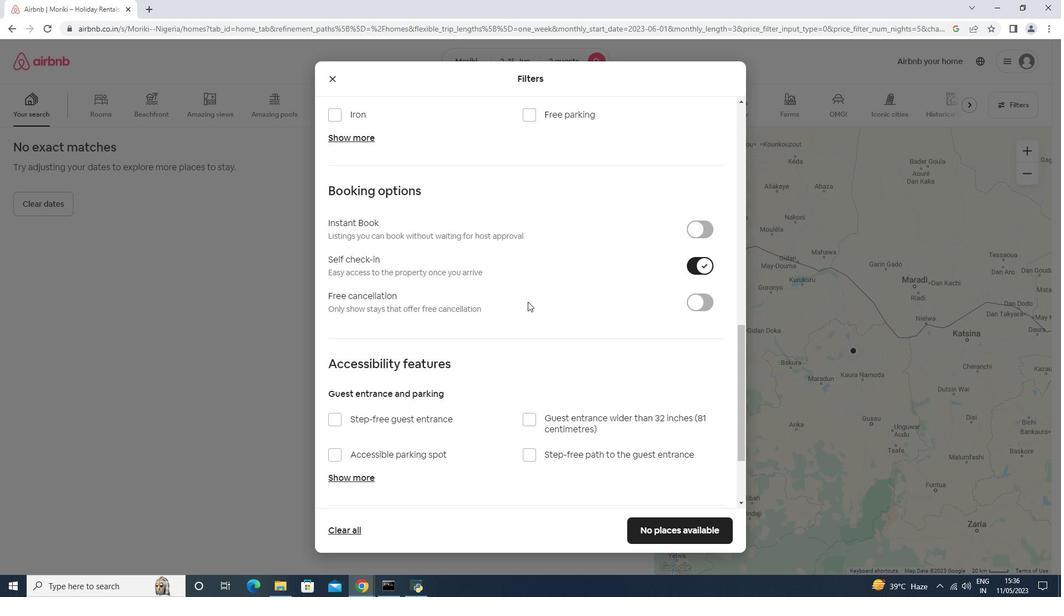 
Action: Mouse moved to (527, 299)
Screenshot: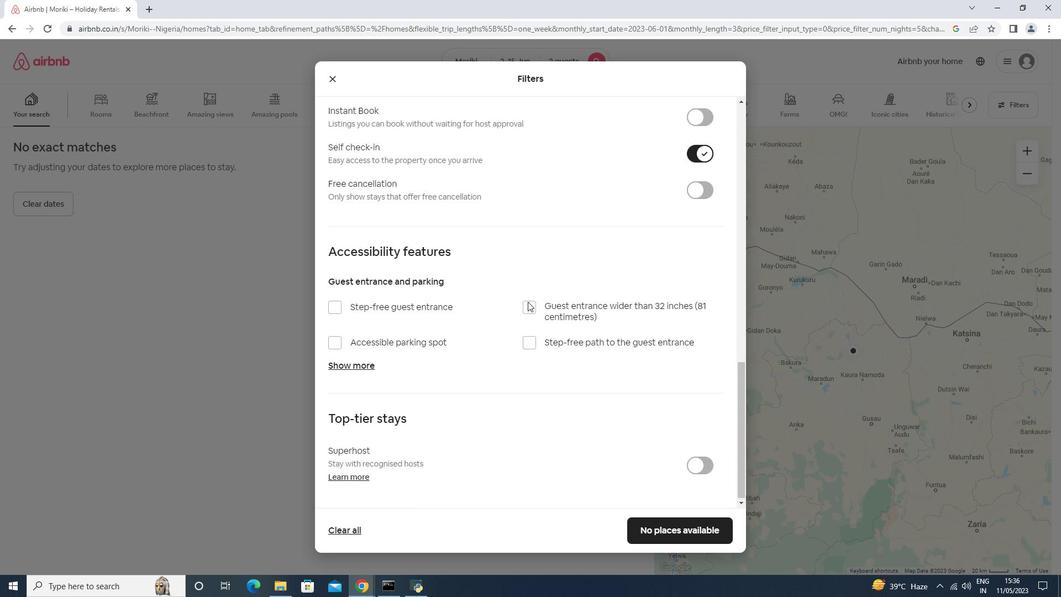
Action: Mouse scrolled (527, 298) with delta (0, 0)
Screenshot: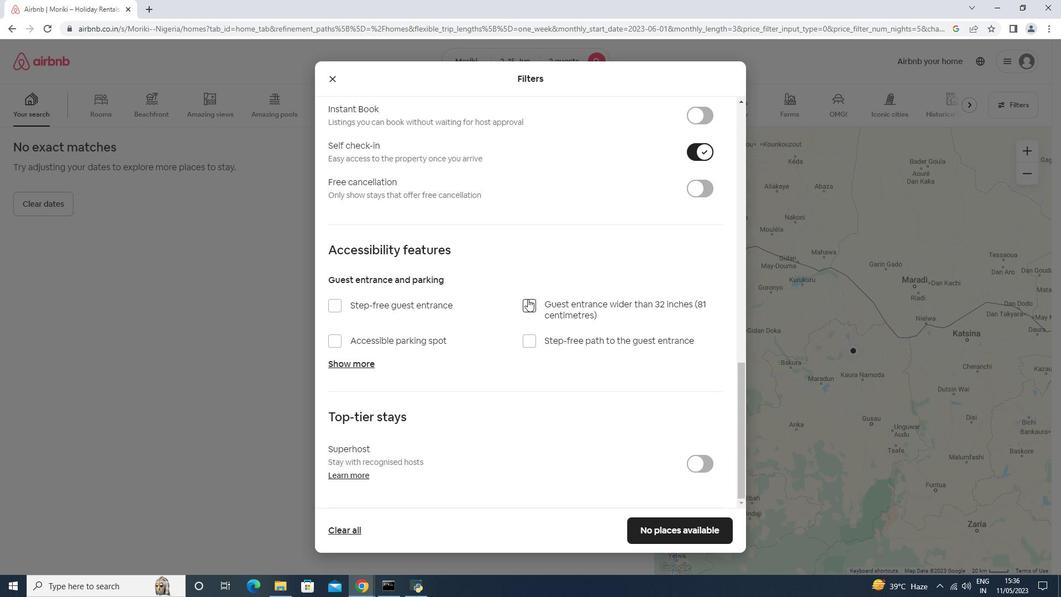 
Action: Mouse scrolled (527, 298) with delta (0, 0)
Screenshot: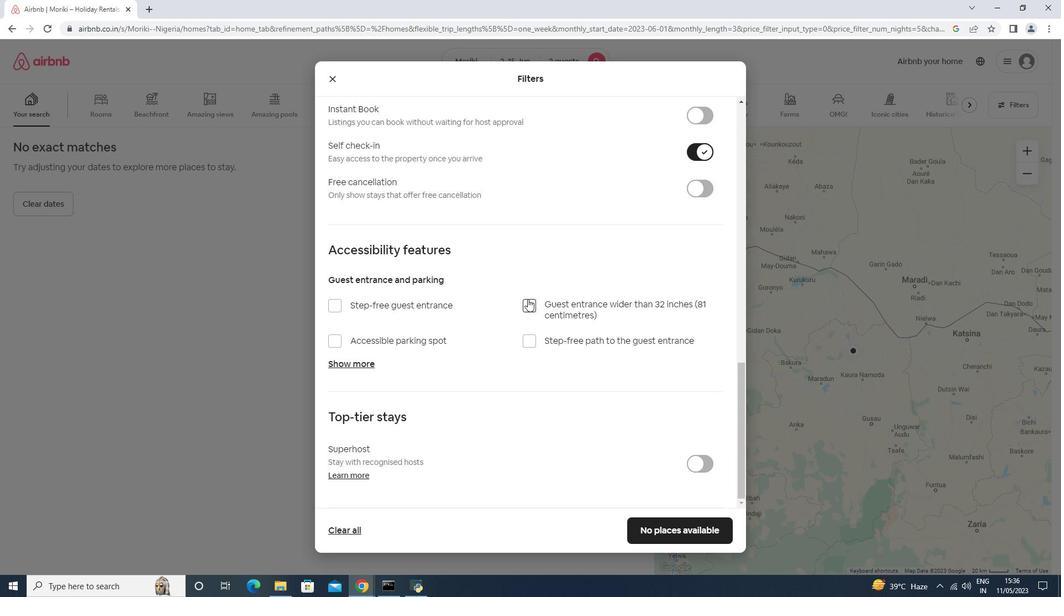 
Action: Mouse scrolled (527, 298) with delta (0, 0)
Screenshot: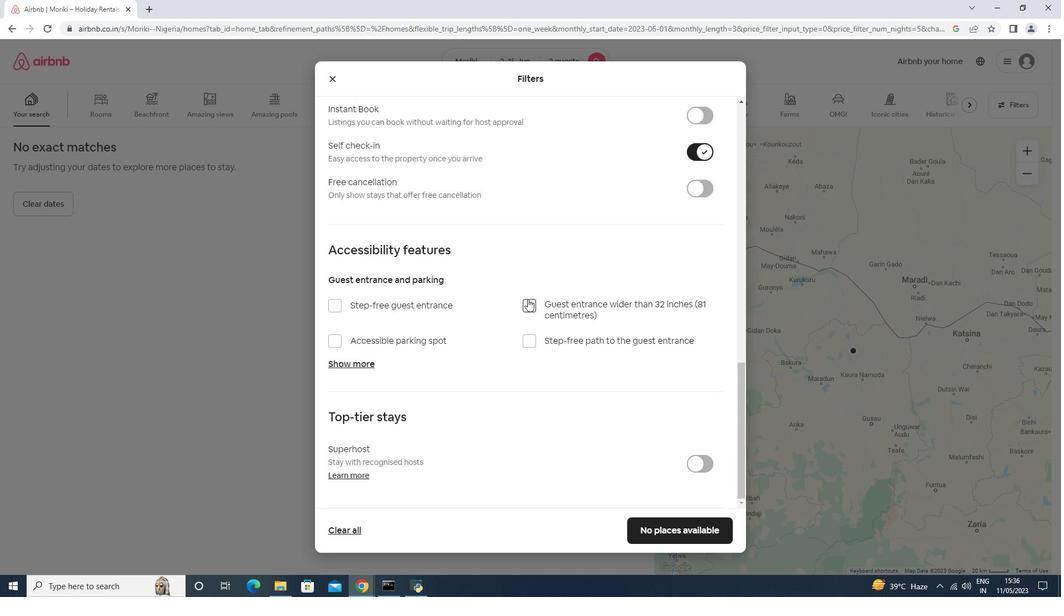 
Action: Mouse scrolled (527, 298) with delta (0, 0)
Screenshot: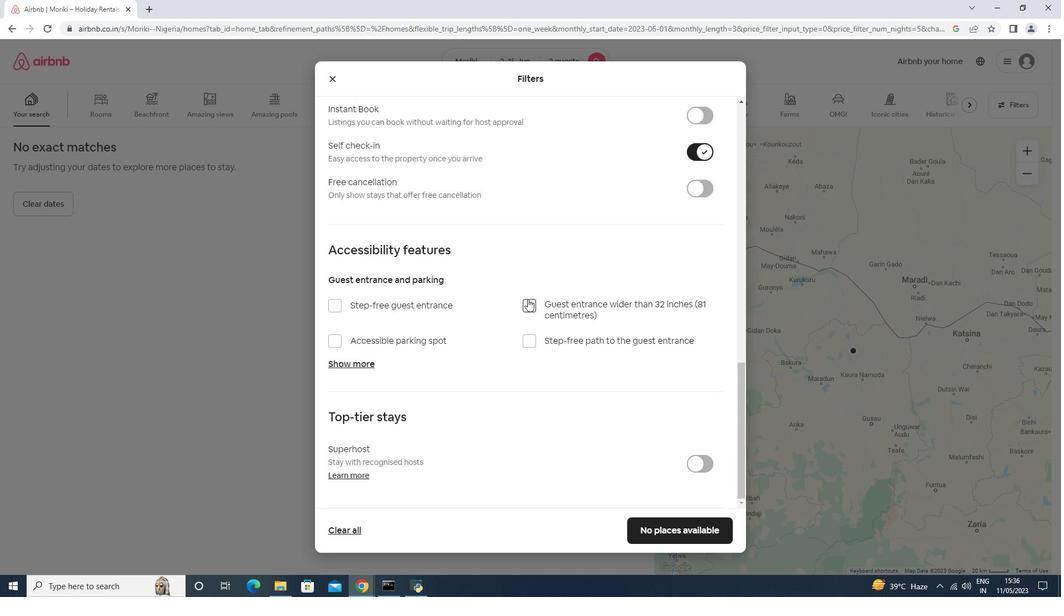 
Action: Mouse scrolled (527, 298) with delta (0, 0)
Screenshot: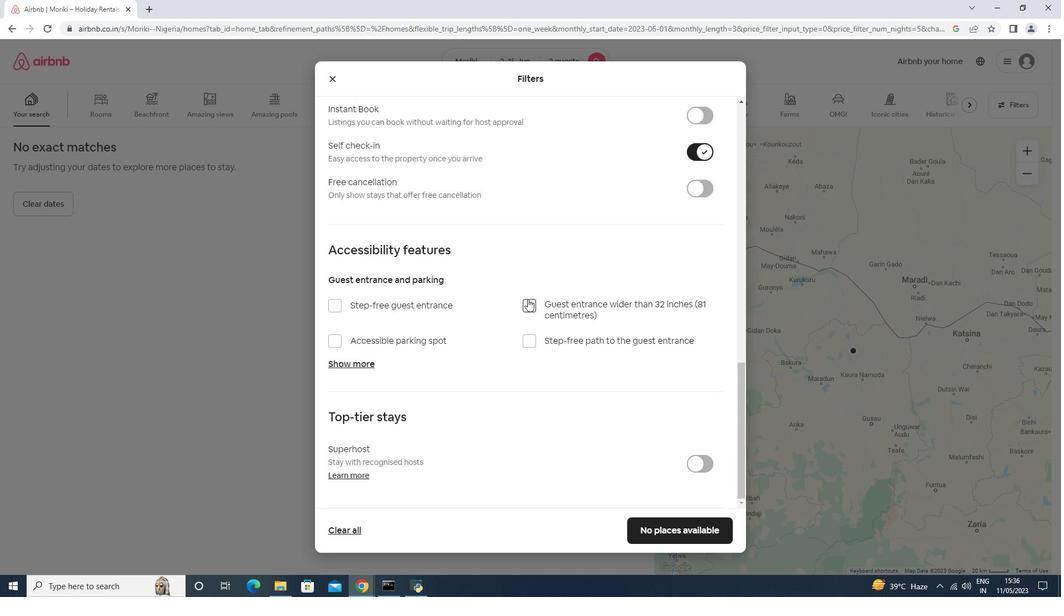 
Action: Mouse moved to (721, 529)
Screenshot: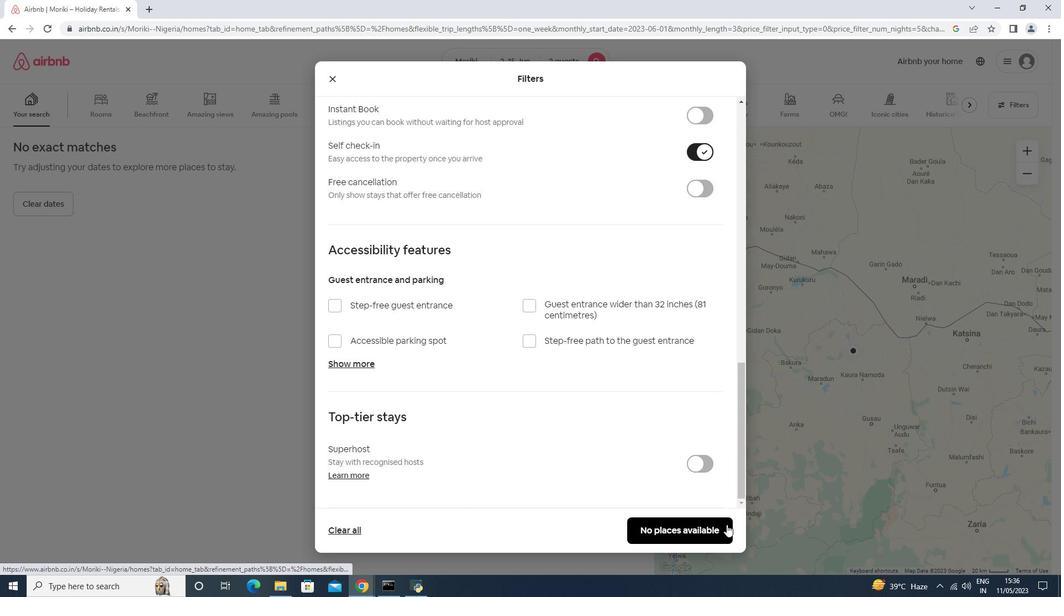 
Action: Mouse pressed left at (726, 524)
Screenshot: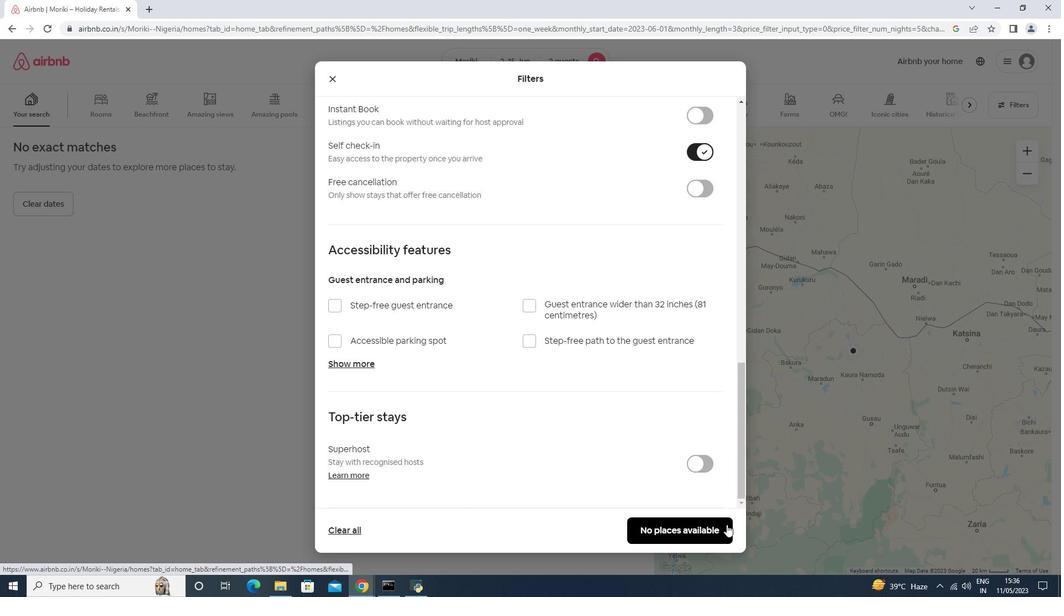 
Action: Mouse moved to (715, 532)
Screenshot: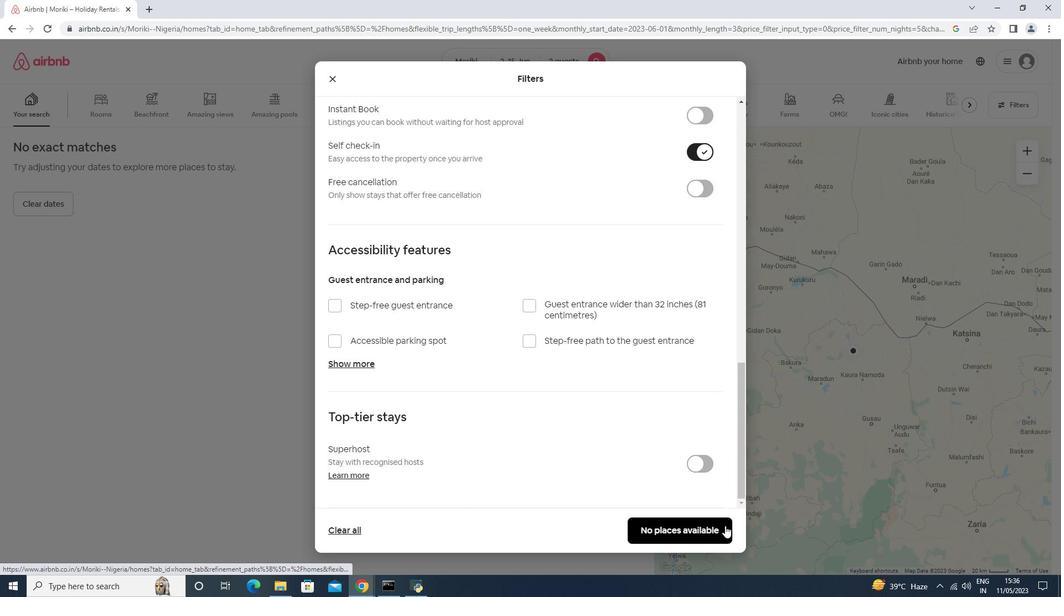 
Action: Mouse pressed left at (715, 532)
Screenshot: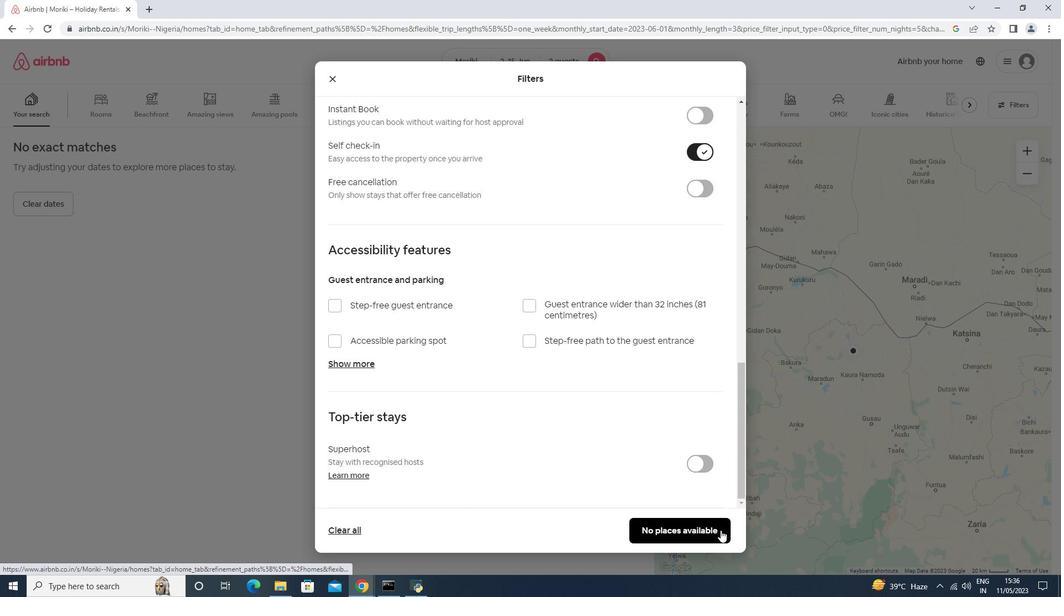 
Action: Mouse moved to (565, 464)
Screenshot: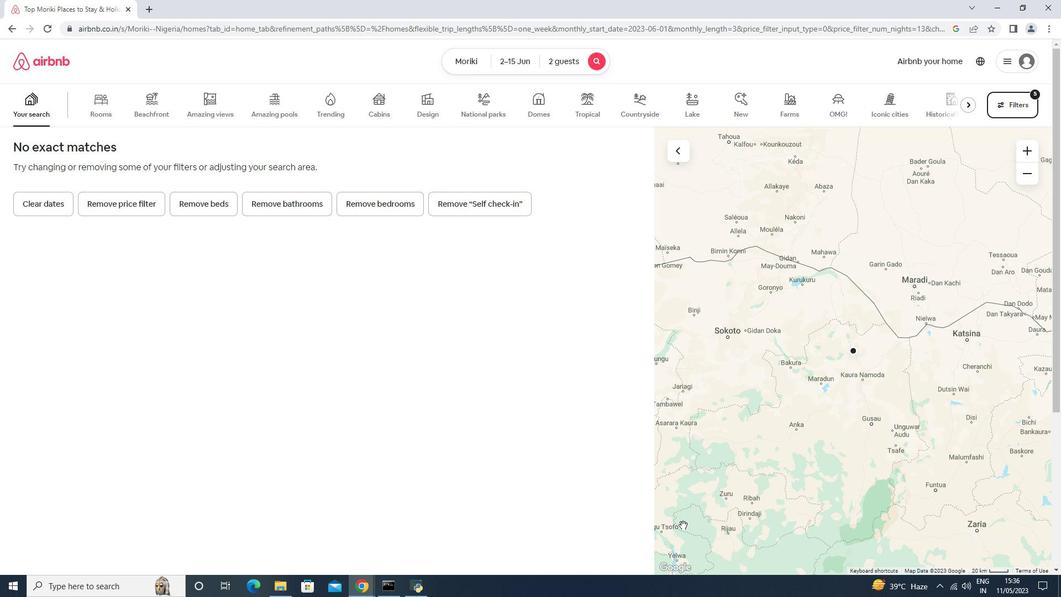 
